 Task: Find connections with filter location Forest Lake with filter topic #retailwith filter profile language German with filter current company Hindalco Industries Limited with filter school Assam (Central) University  with filter industry Public Health with filter service category DJing with filter keywords title Electrician
Action: Mouse moved to (470, 154)
Screenshot: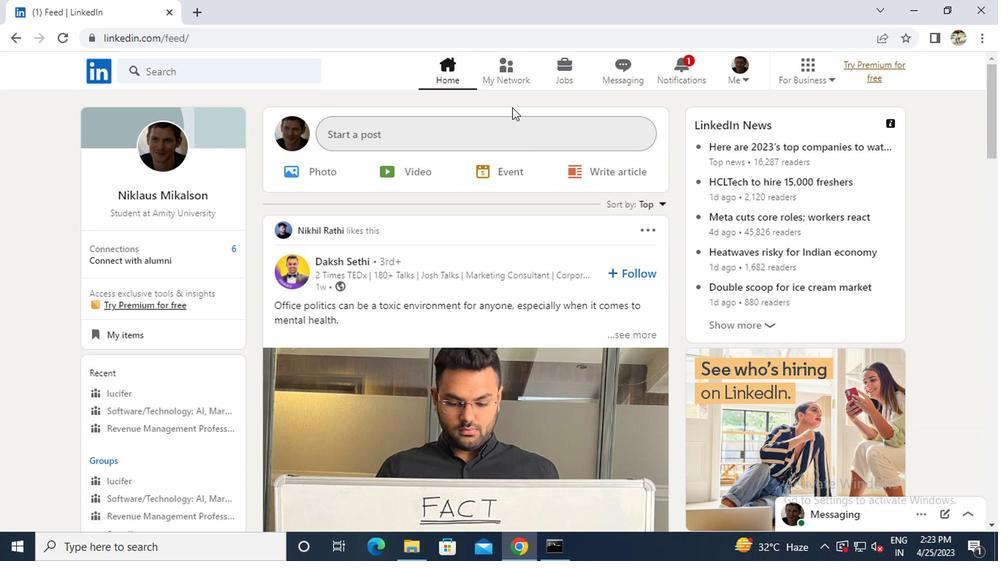
Action: Mouse pressed left at (470, 154)
Screenshot: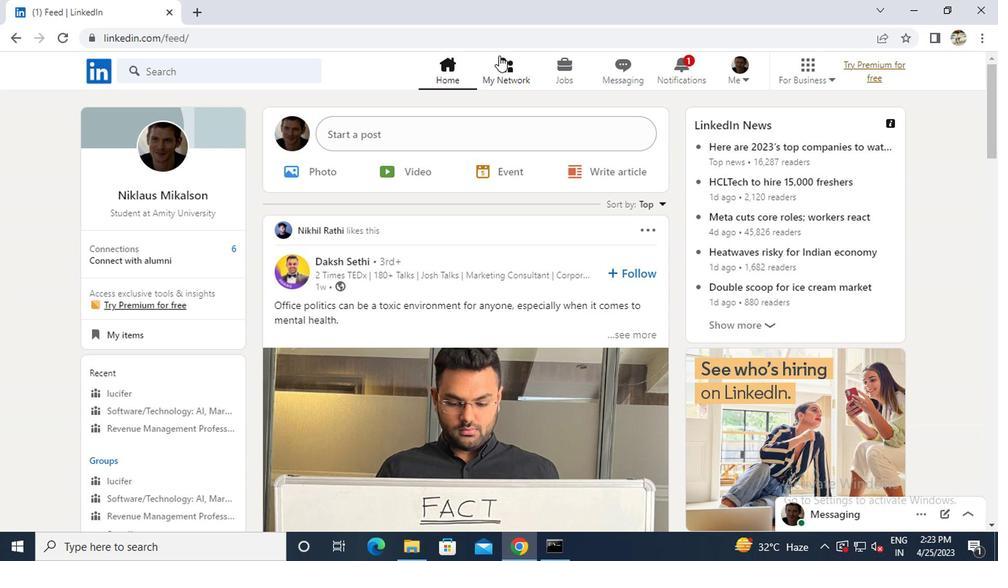 
Action: Mouse moved to (259, 222)
Screenshot: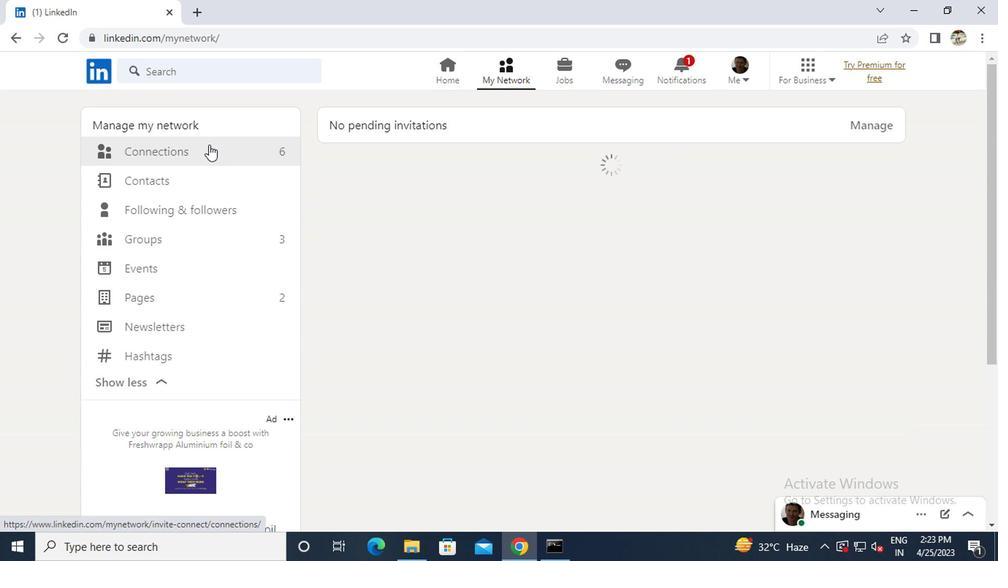 
Action: Mouse pressed left at (259, 222)
Screenshot: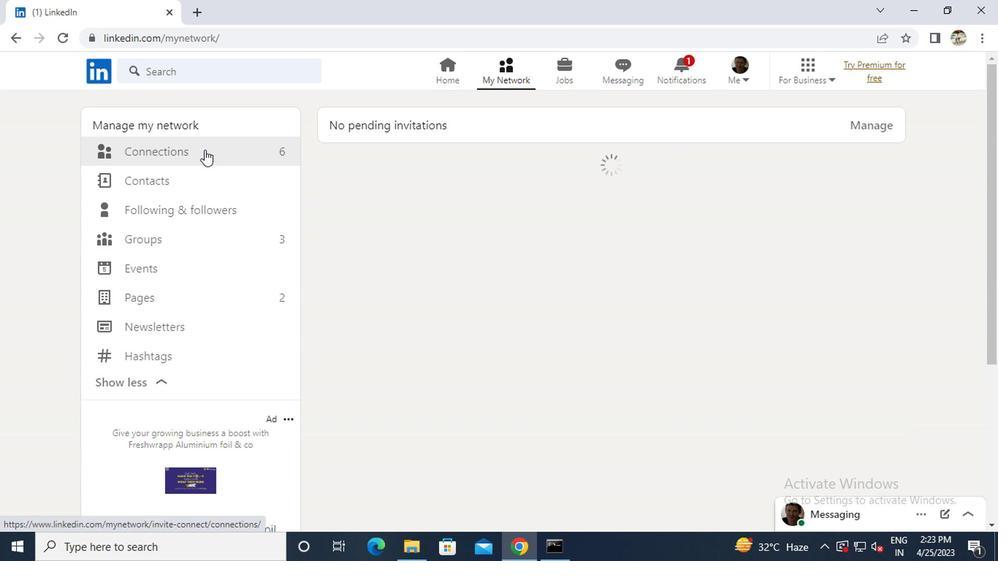 
Action: Mouse moved to (536, 226)
Screenshot: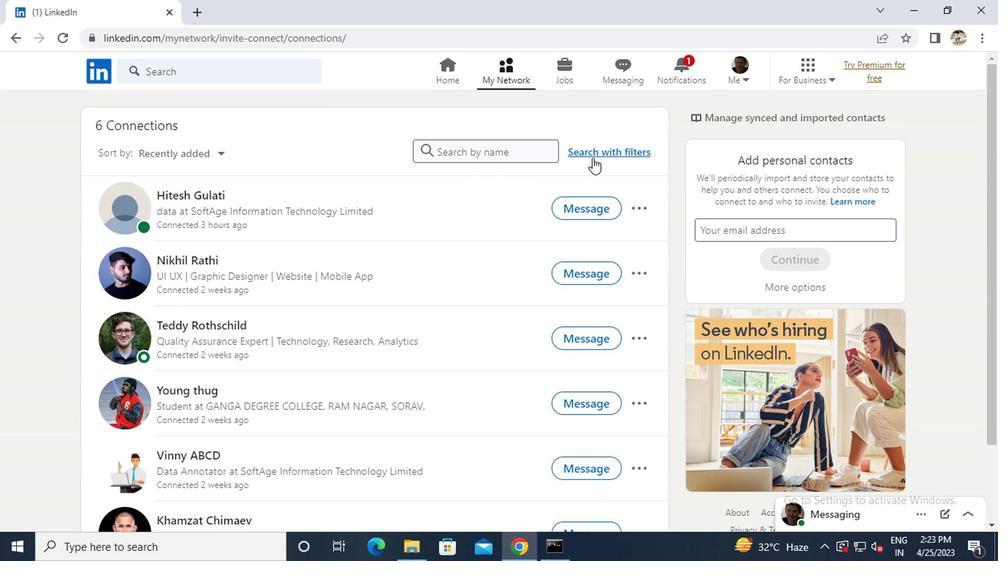 
Action: Mouse pressed left at (536, 226)
Screenshot: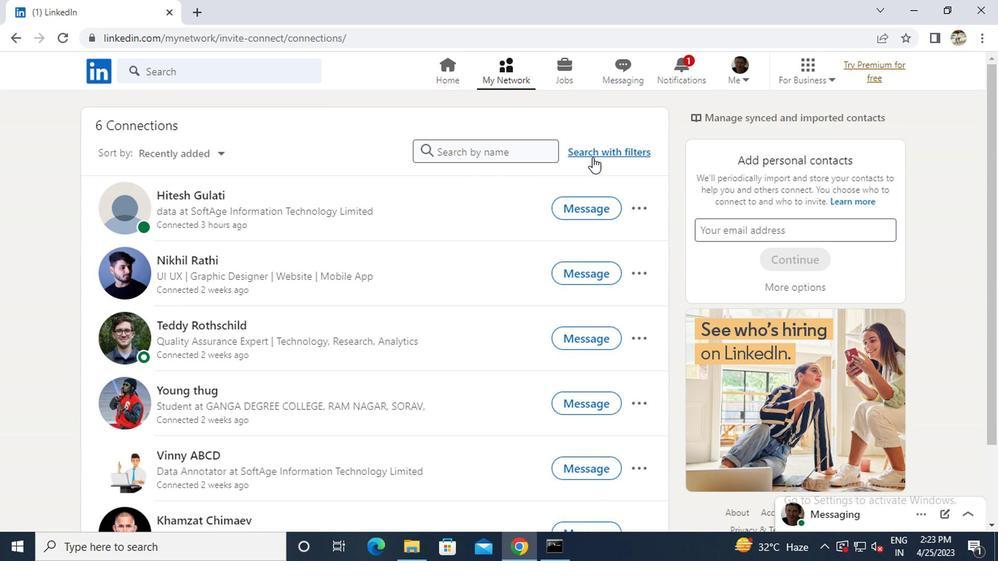 
Action: Mouse moved to (465, 197)
Screenshot: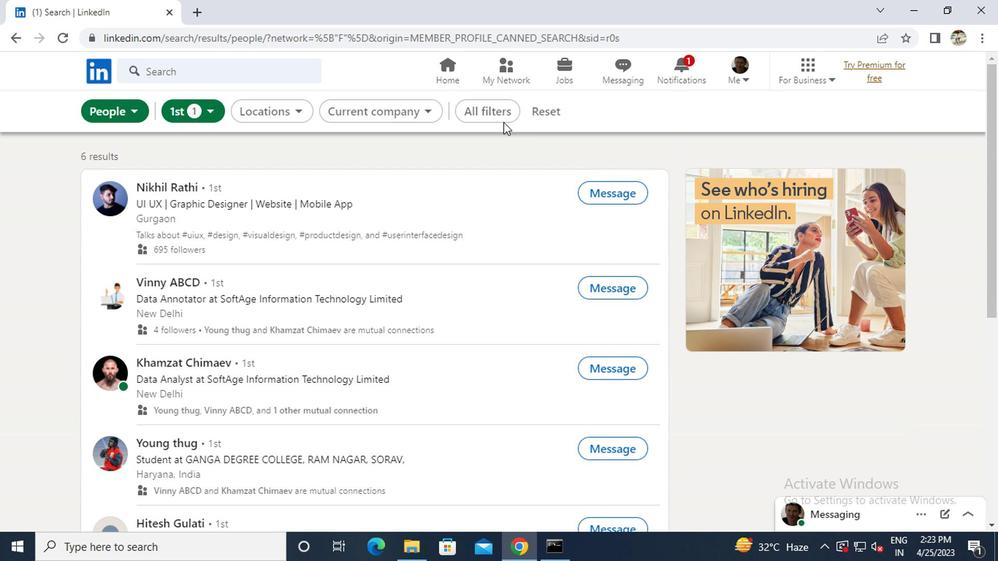 
Action: Mouse pressed left at (465, 197)
Screenshot: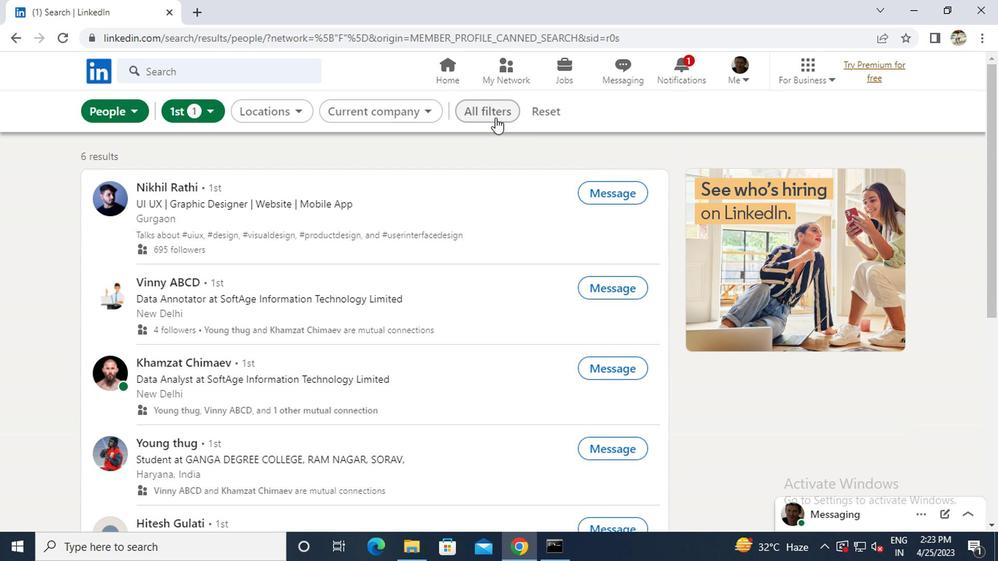 
Action: Mouse moved to (720, 354)
Screenshot: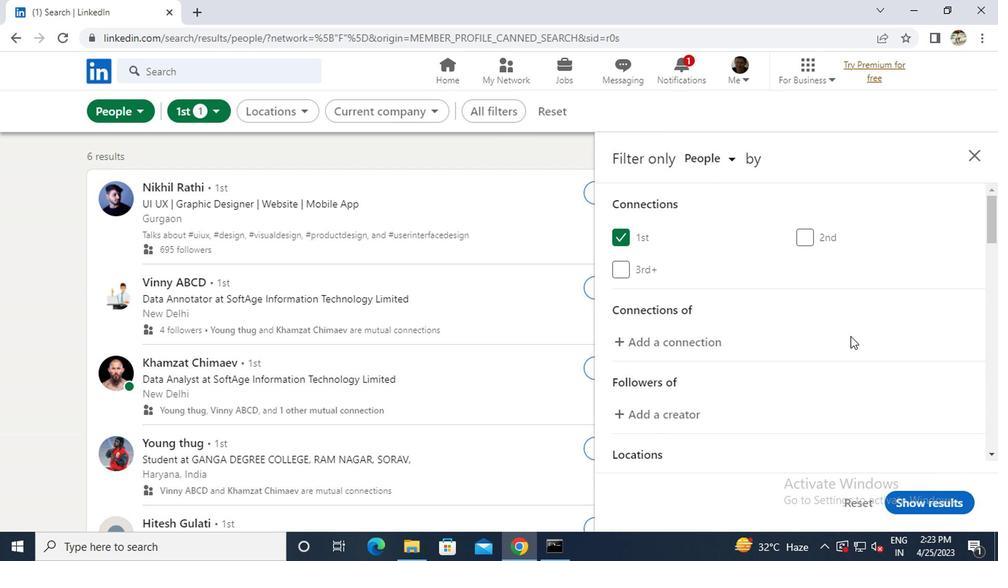 
Action: Mouse scrolled (720, 353) with delta (0, 0)
Screenshot: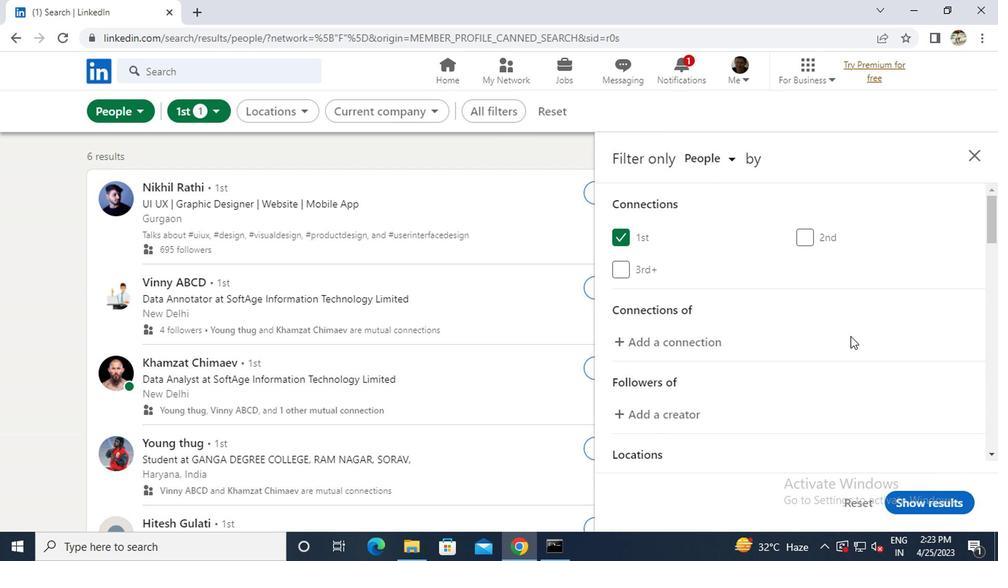 
Action: Mouse moved to (718, 353)
Screenshot: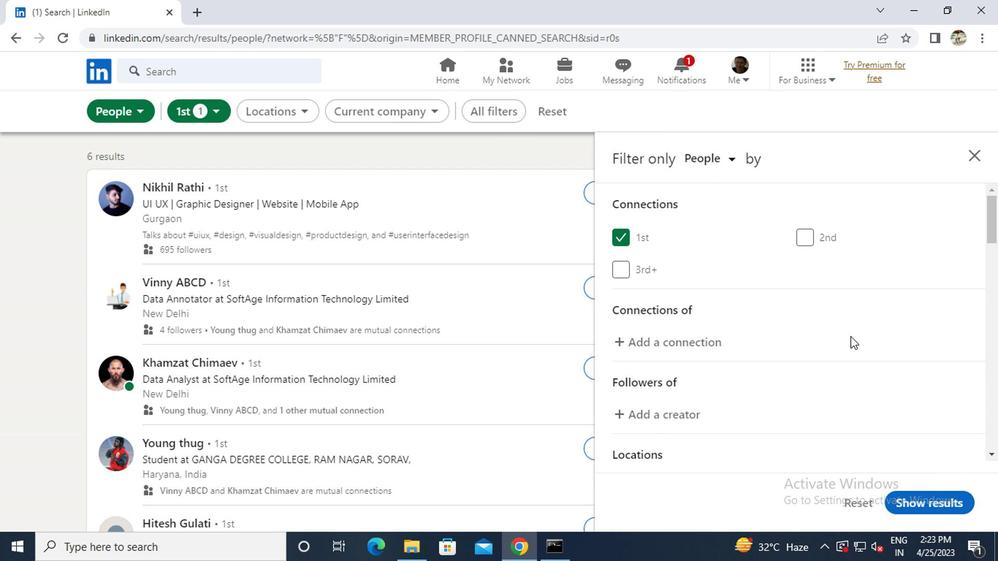 
Action: Mouse scrolled (718, 353) with delta (0, 0)
Screenshot: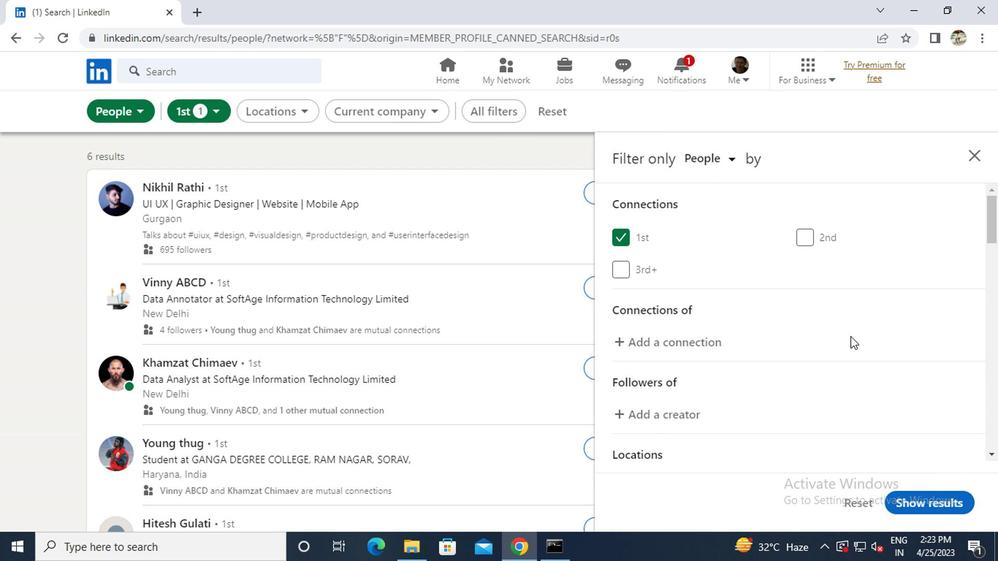 
Action: Mouse moved to (714, 348)
Screenshot: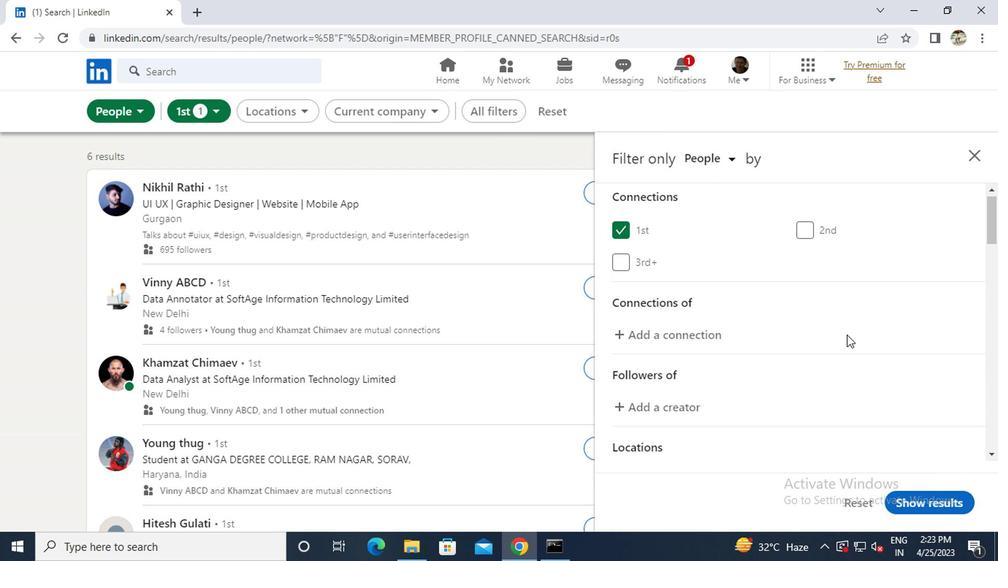 
Action: Mouse scrolled (714, 348) with delta (0, 0)
Screenshot: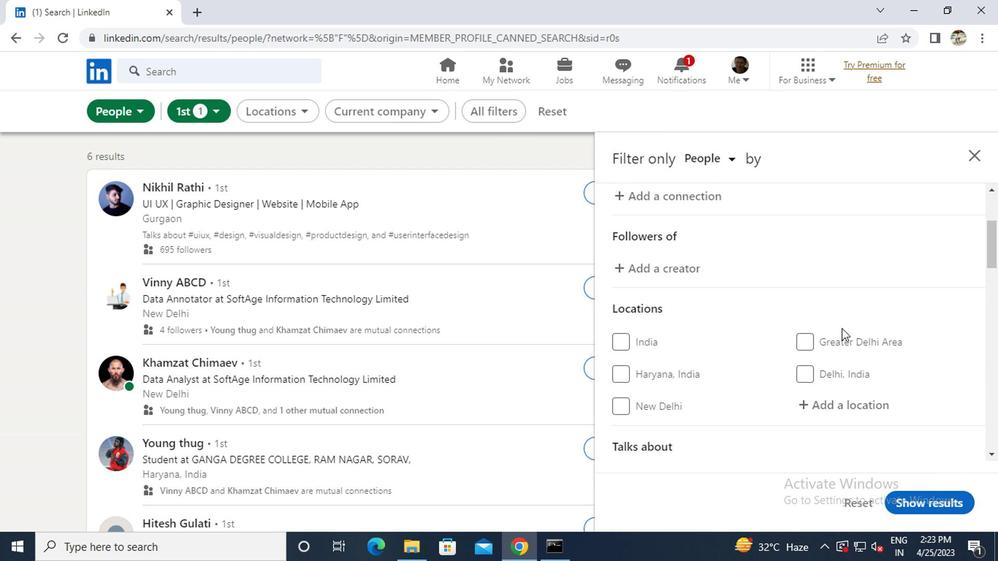 
Action: Mouse moved to (710, 350)
Screenshot: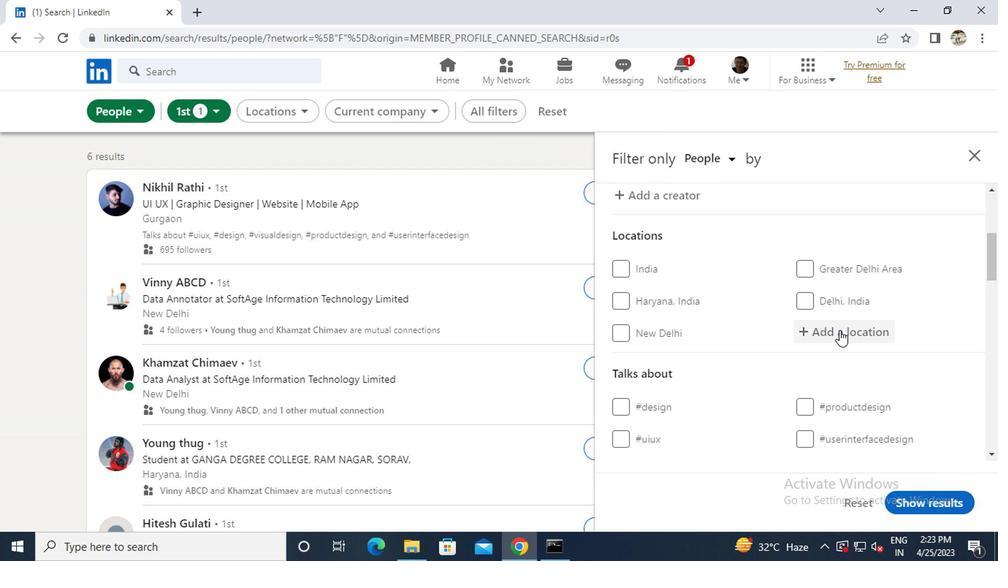 
Action: Mouse pressed left at (710, 350)
Screenshot: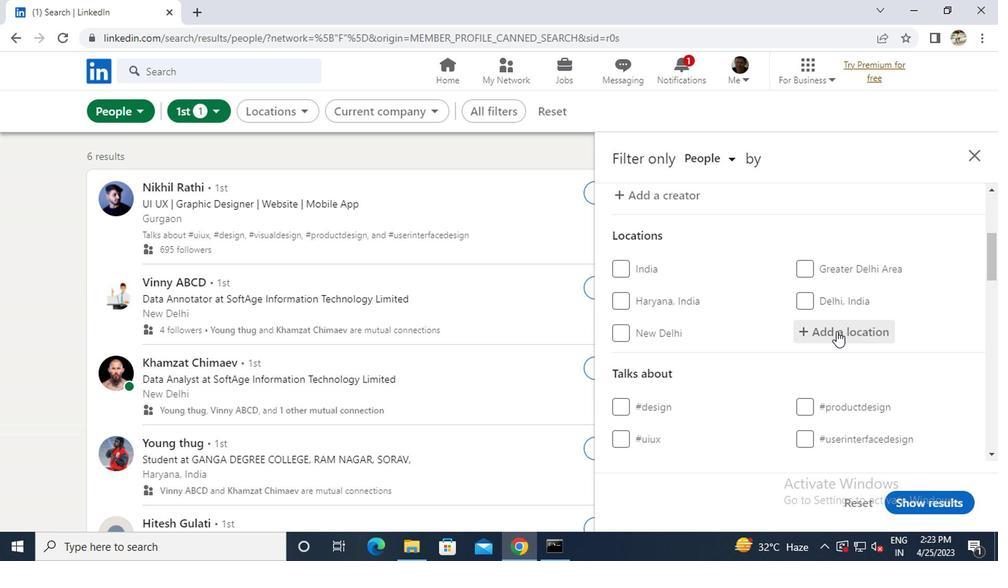 
Action: Key pressed <Key.caps_lock>f<Key.caps_lock>orest<Key.space><Key.caps_lock>l<Key.caps_lock>ake<Key.enter>
Screenshot: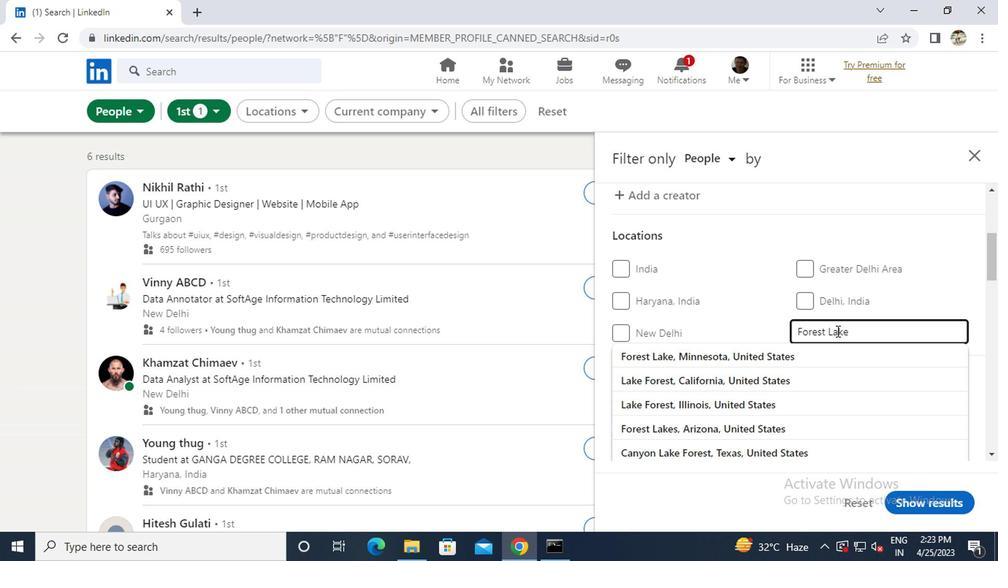 
Action: Mouse scrolled (710, 350) with delta (0, 0)
Screenshot: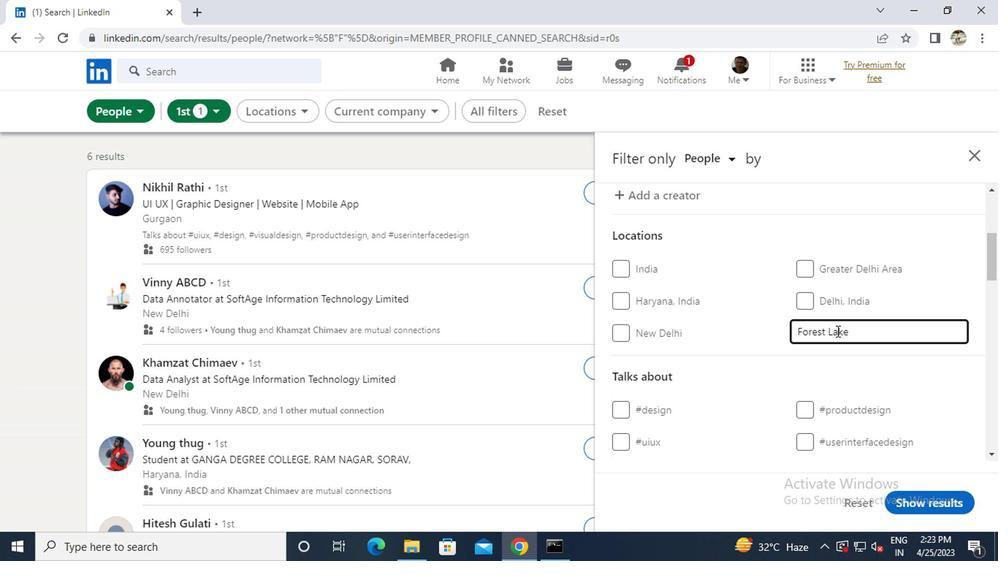 
Action: Mouse scrolled (710, 350) with delta (0, 0)
Screenshot: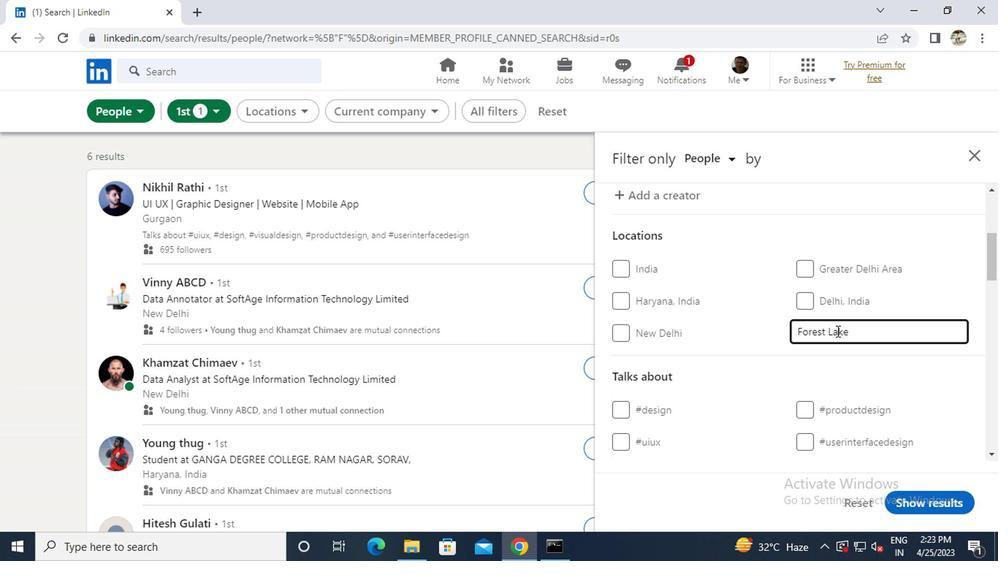 
Action: Mouse pressed left at (710, 350)
Screenshot: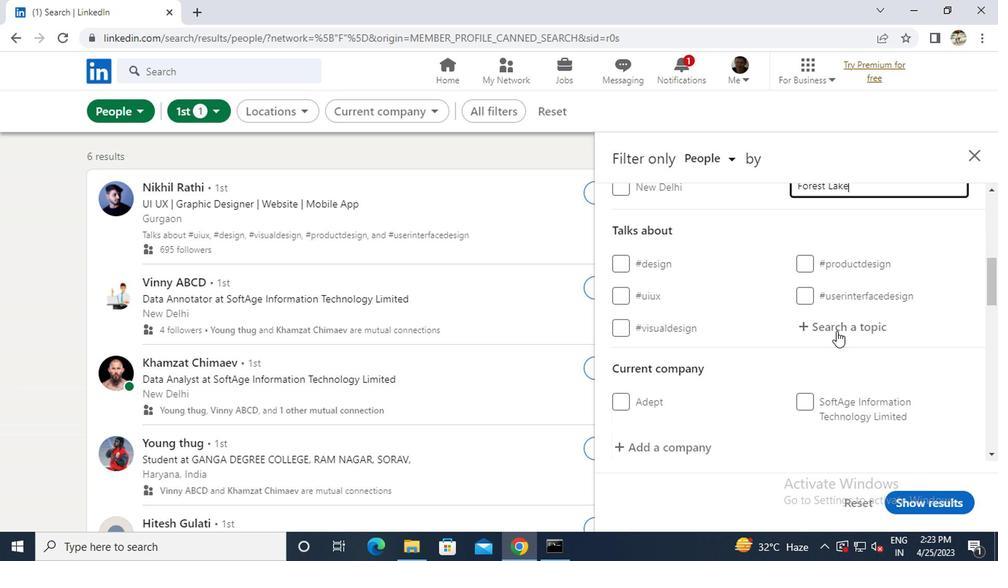 
Action: Key pressed <Key.shift>#RETAIL<Key.enter>
Screenshot: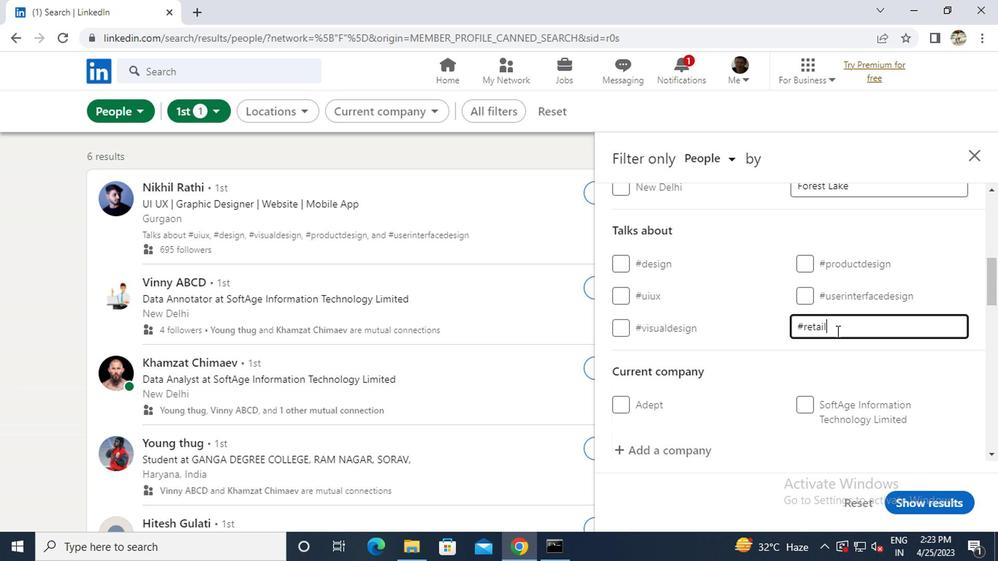 
Action: Mouse scrolled (710, 350) with delta (0, 0)
Screenshot: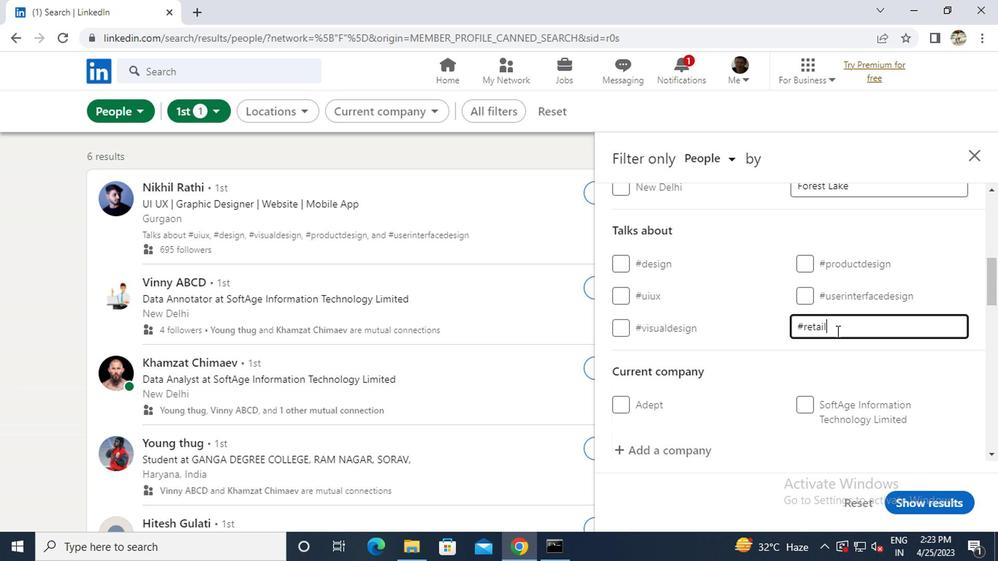 
Action: Mouse scrolled (710, 350) with delta (0, 0)
Screenshot: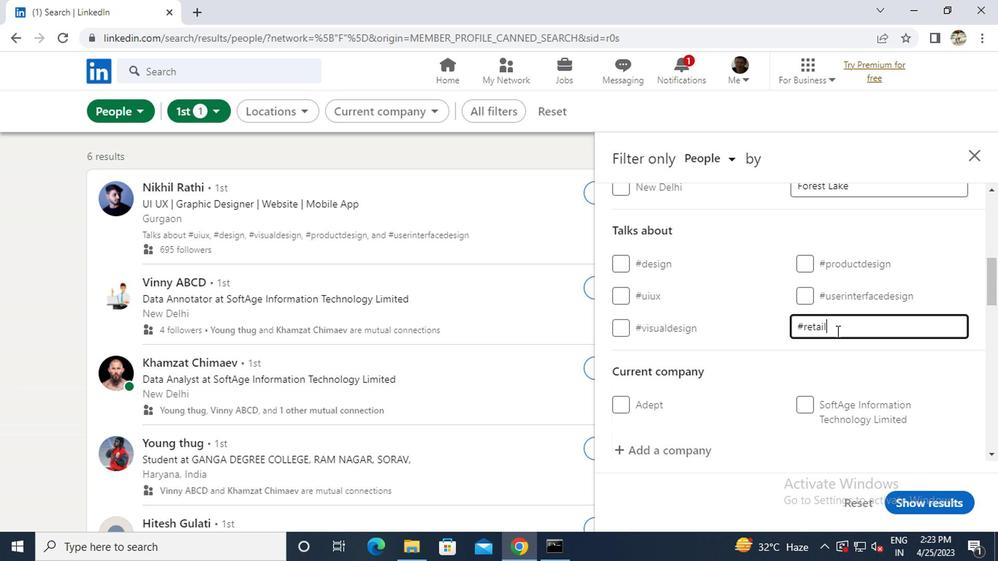 
Action: Mouse moved to (641, 350)
Screenshot: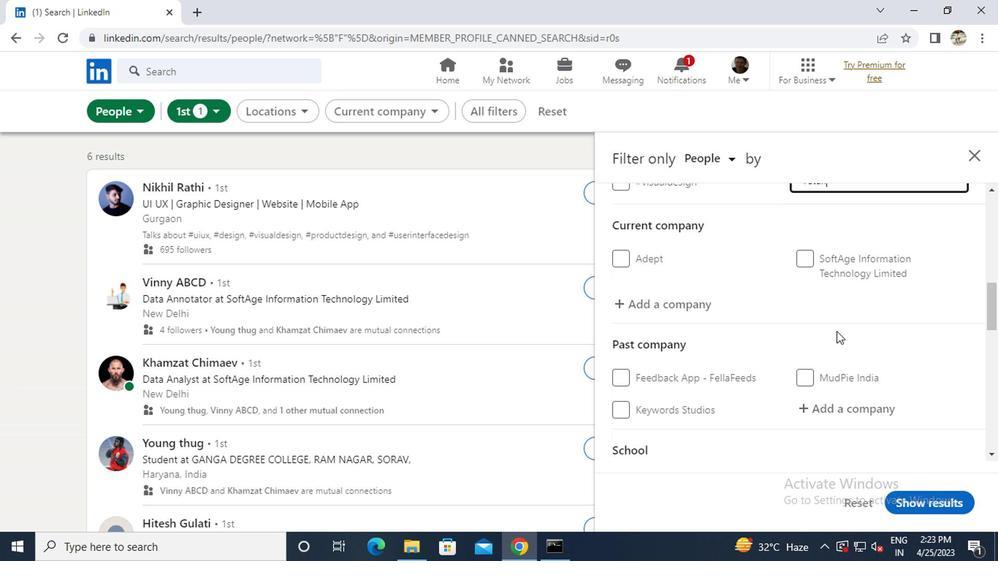 
Action: Mouse scrolled (641, 350) with delta (0, 0)
Screenshot: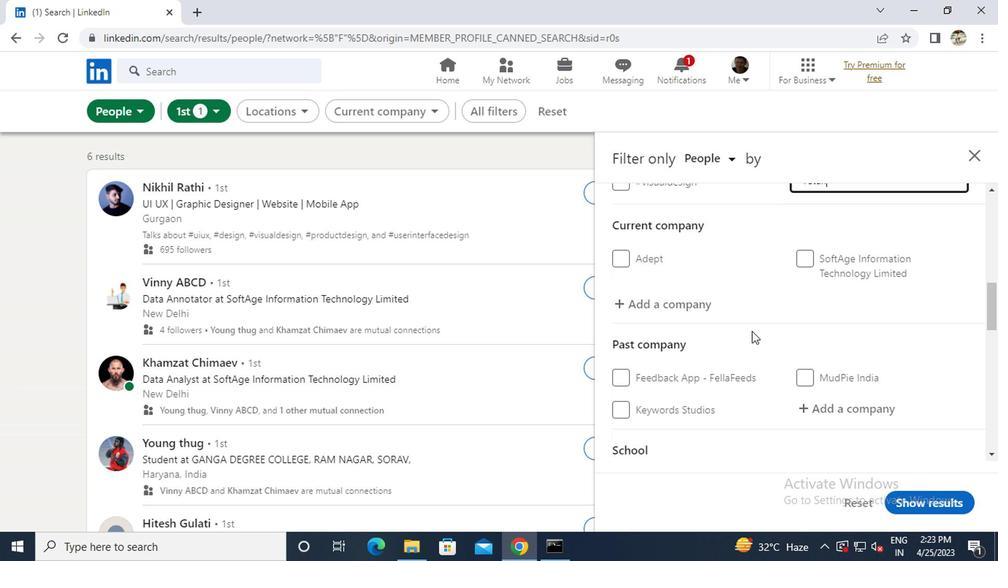 
Action: Mouse scrolled (641, 350) with delta (0, 0)
Screenshot: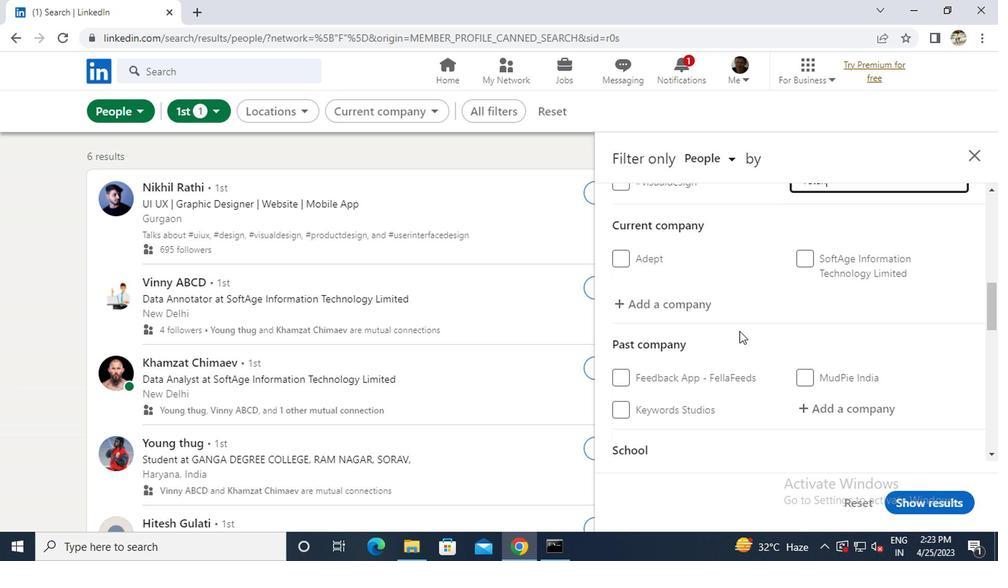 
Action: Mouse scrolled (641, 350) with delta (0, 0)
Screenshot: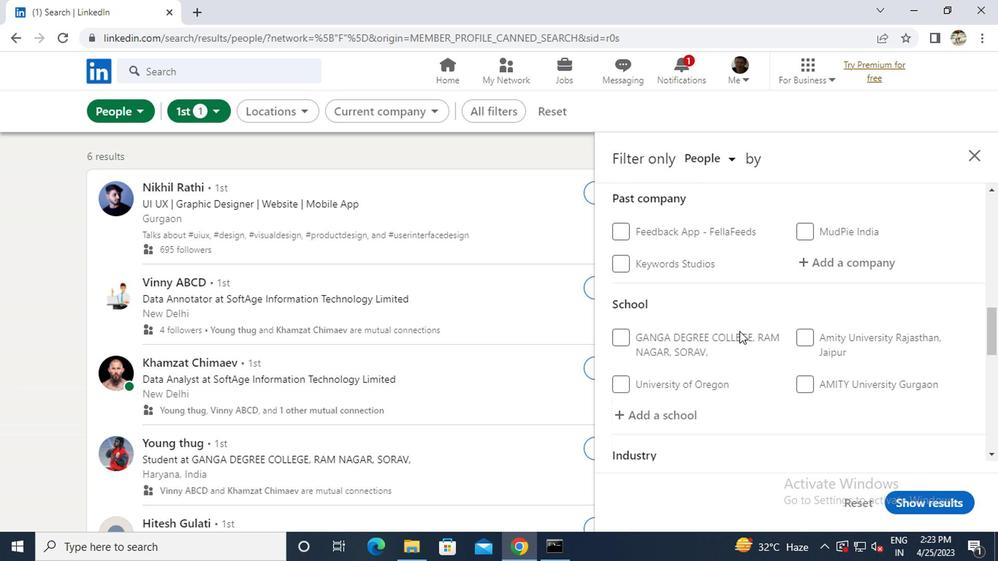 
Action: Mouse scrolled (641, 350) with delta (0, 0)
Screenshot: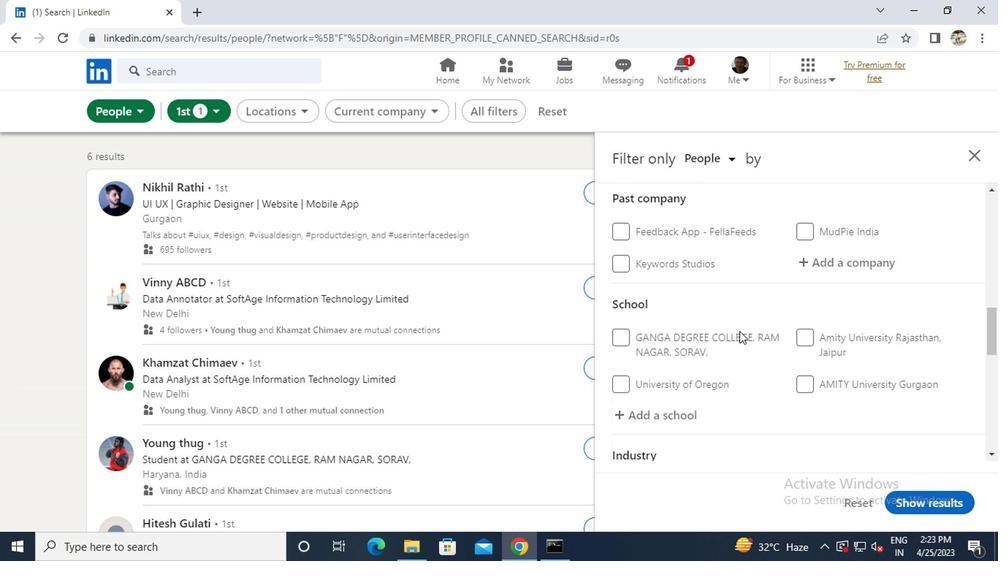 
Action: Mouse scrolled (641, 350) with delta (0, 0)
Screenshot: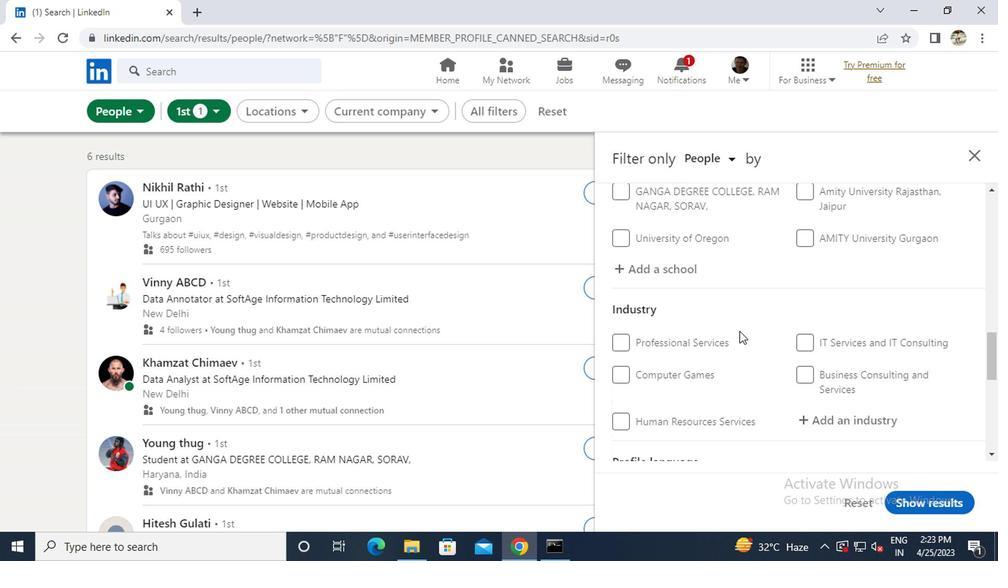 
Action: Mouse scrolled (641, 350) with delta (0, 0)
Screenshot: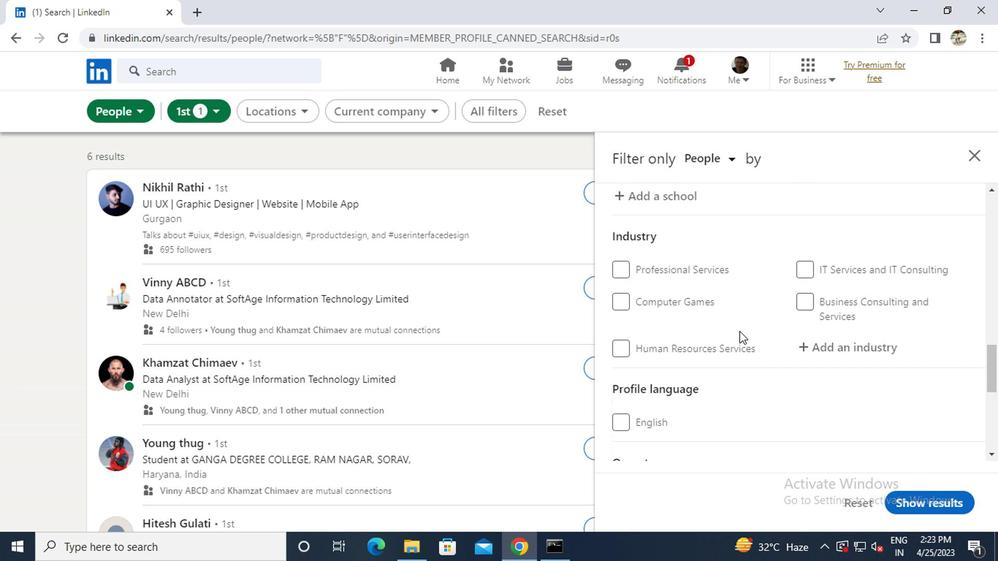 
Action: Mouse scrolled (641, 351) with delta (0, 0)
Screenshot: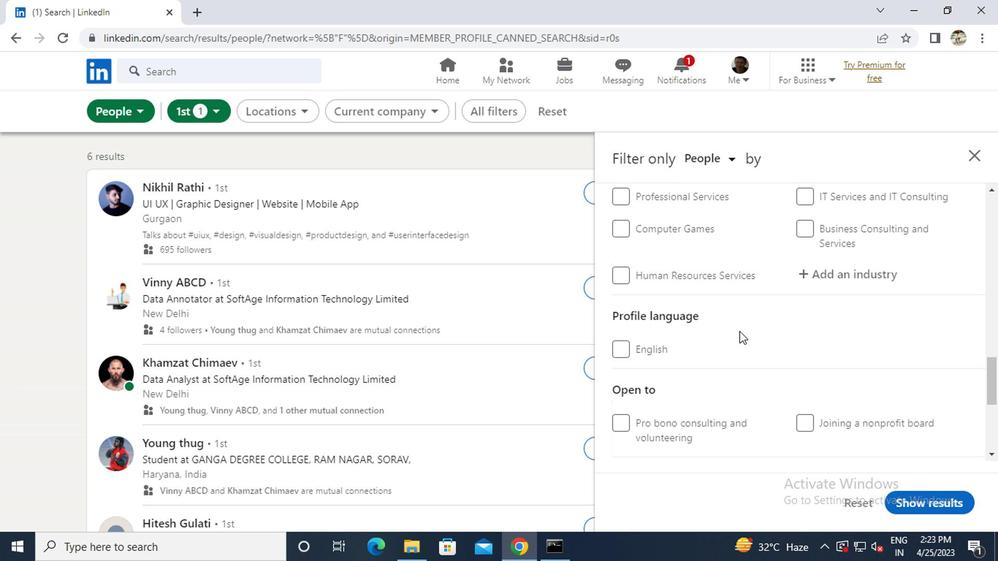 
Action: Mouse scrolled (641, 351) with delta (0, 0)
Screenshot: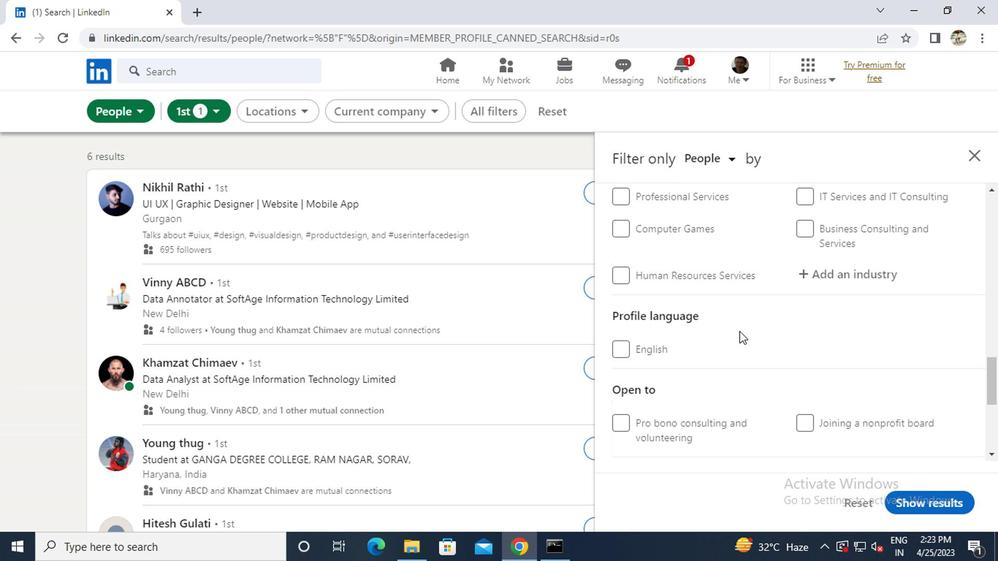 
Action: Mouse scrolled (641, 351) with delta (0, 0)
Screenshot: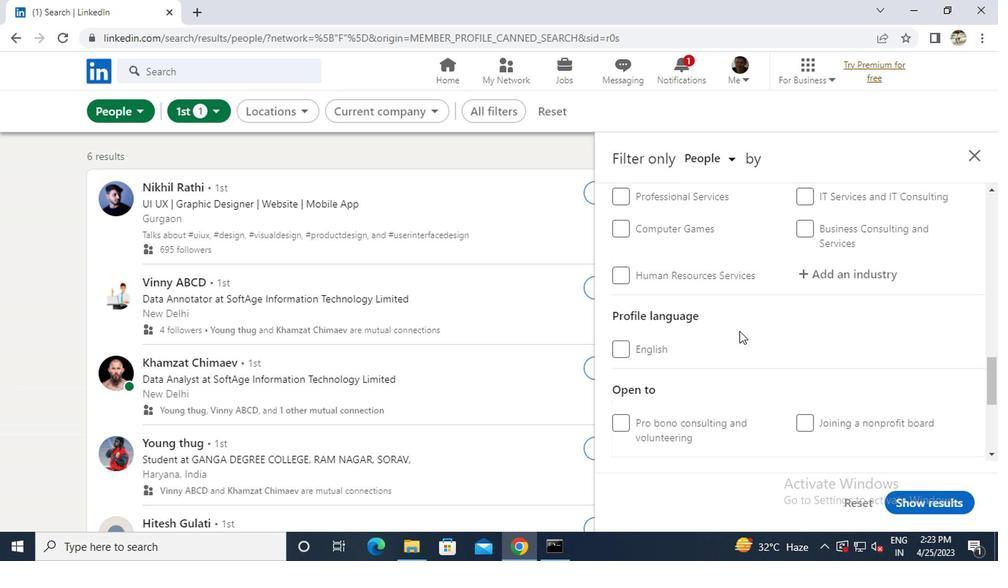 
Action: Mouse scrolled (641, 351) with delta (0, 0)
Screenshot: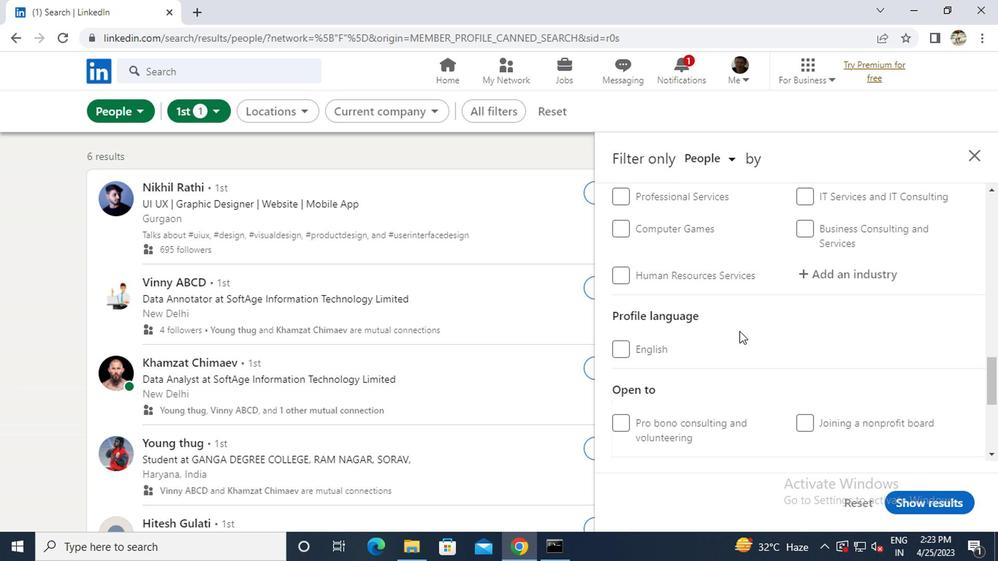 
Action: Mouse scrolled (641, 351) with delta (0, 0)
Screenshot: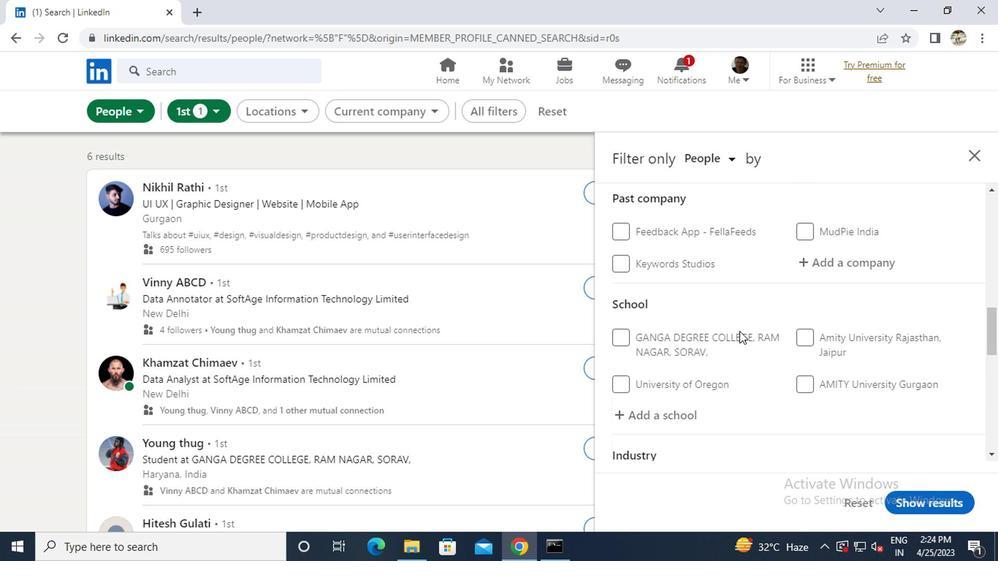 
Action: Mouse moved to (595, 284)
Screenshot: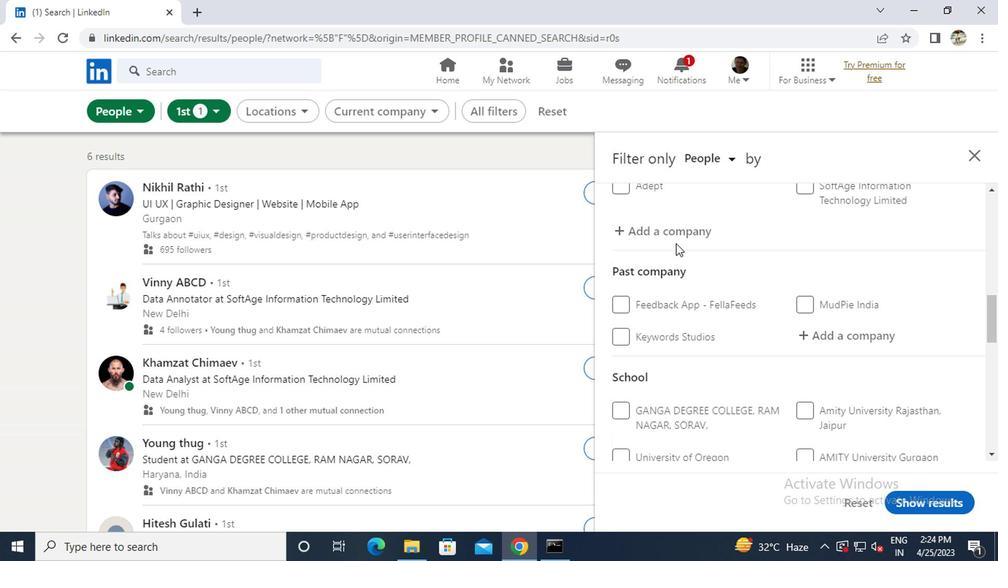 
Action: Mouse pressed left at (595, 284)
Screenshot: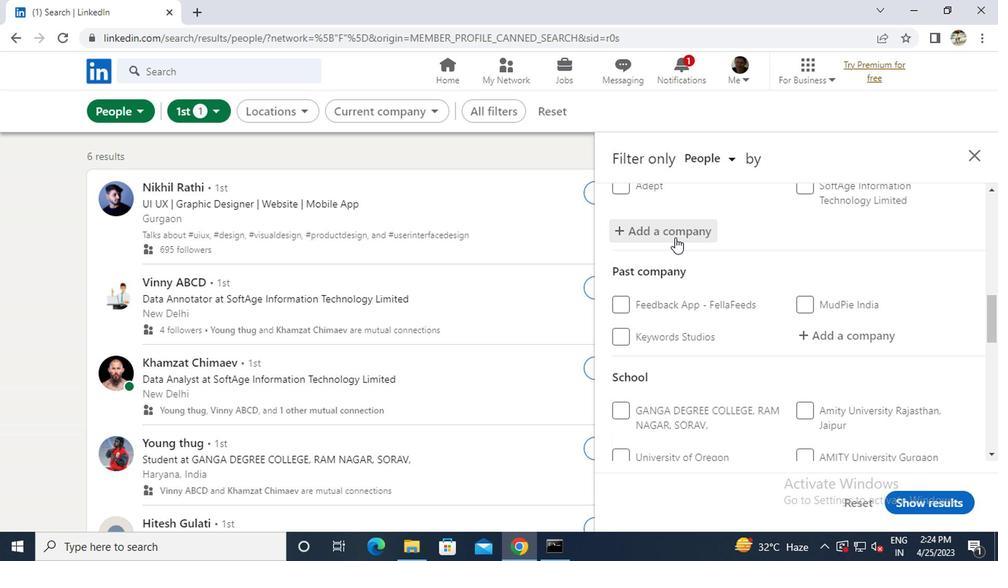 
Action: Key pressed <Key.caps_lock>H<Key.caps_lock>INDALCO<Key.space><Key.caps_lock>I<Key.caps_lock>NDUSTRIES<Key.space><Key.caps_lock>L<Key.caps_lock>IM<Key.backspace>MITED
Screenshot: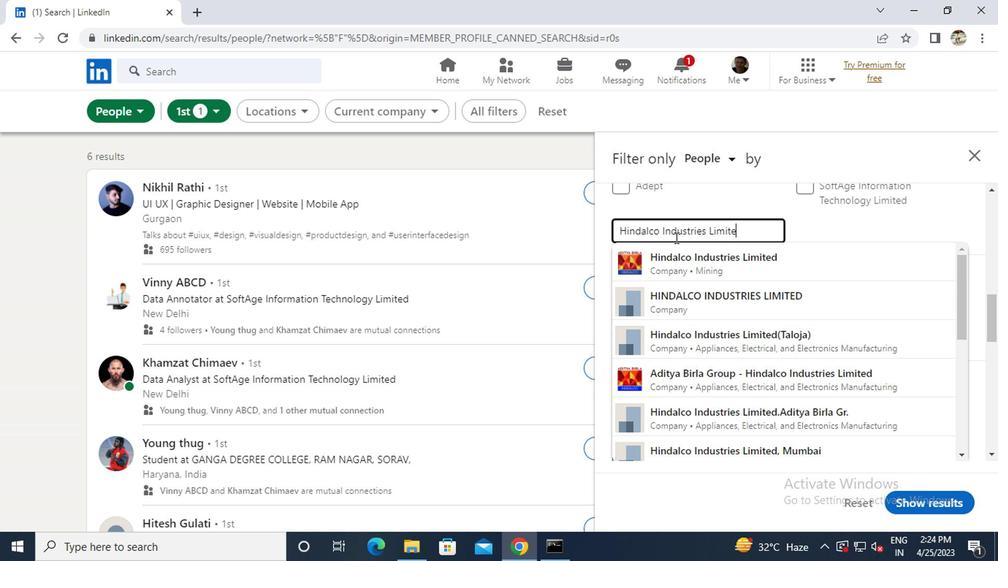 
Action: Mouse moved to (600, 306)
Screenshot: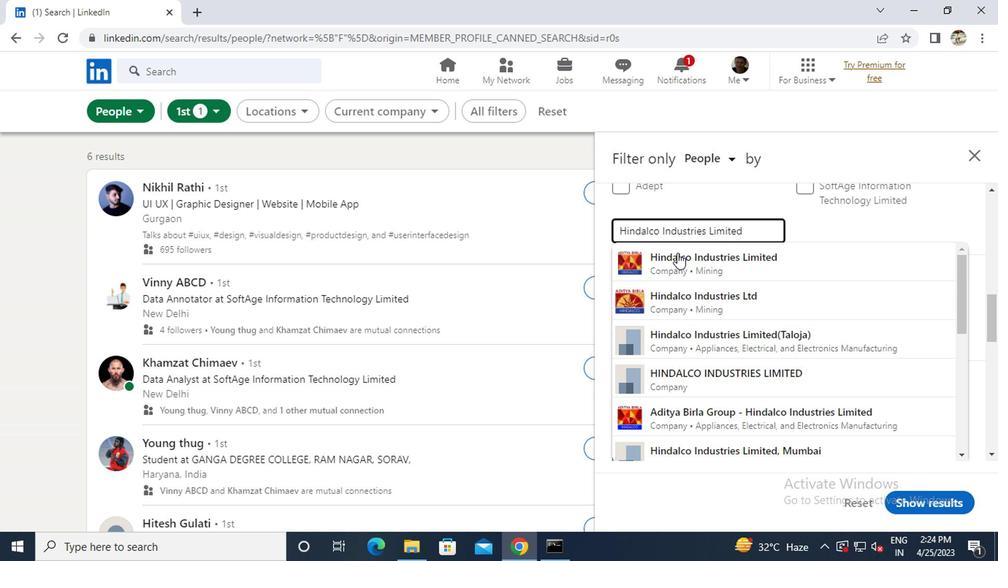 
Action: Mouse pressed left at (600, 306)
Screenshot: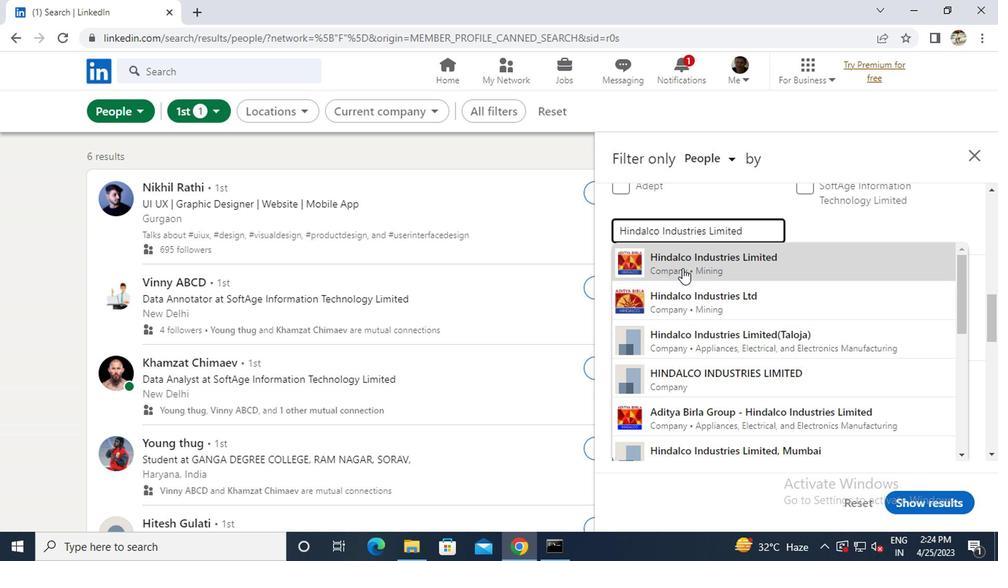 
Action: Mouse scrolled (600, 305) with delta (0, 0)
Screenshot: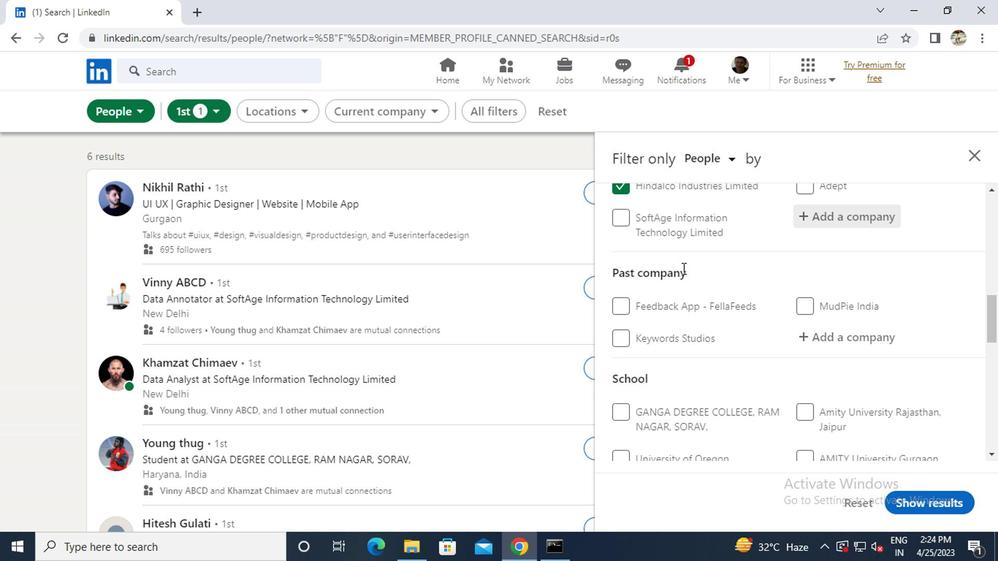 
Action: Mouse scrolled (600, 305) with delta (0, 0)
Screenshot: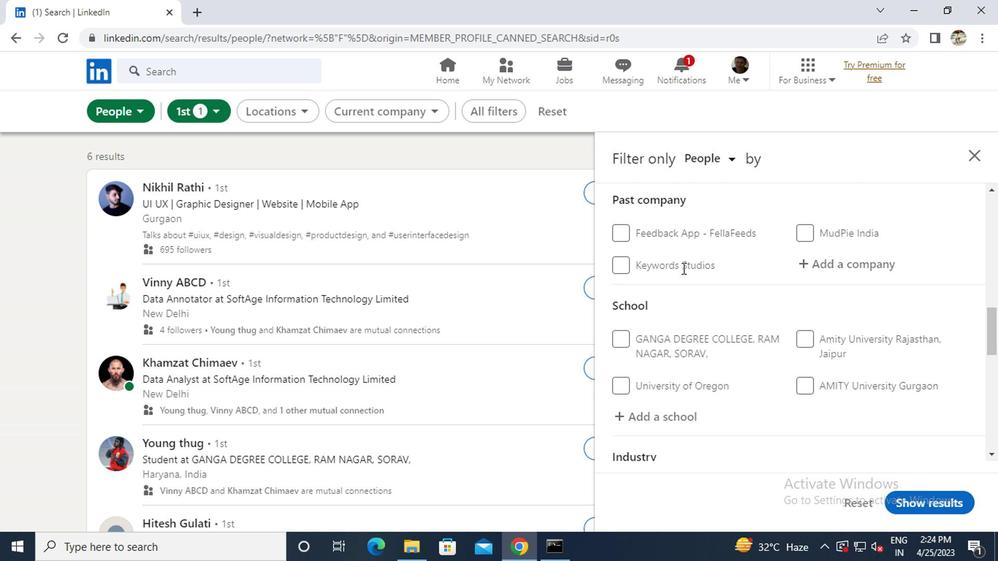 
Action: Mouse moved to (585, 358)
Screenshot: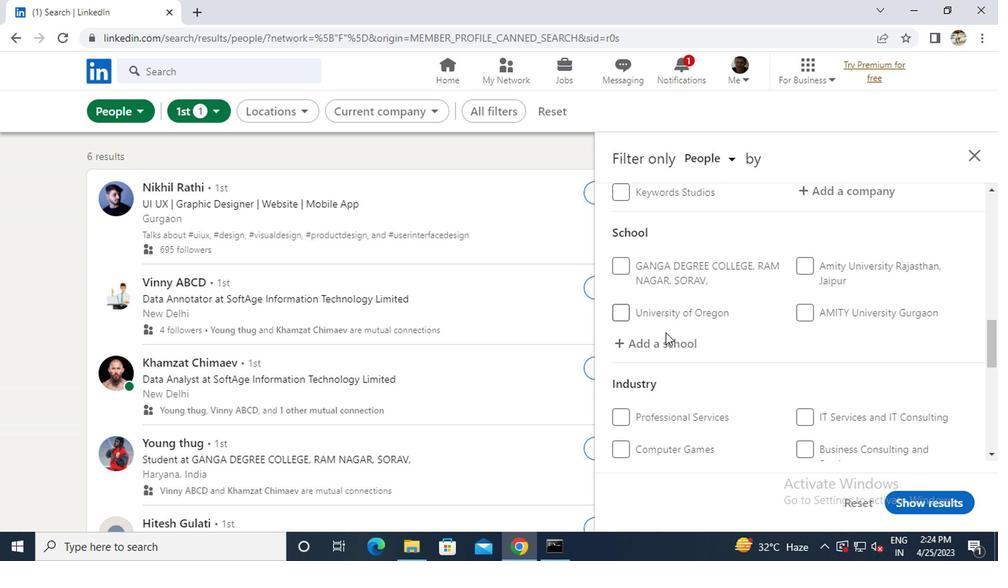 
Action: Mouse pressed left at (585, 358)
Screenshot: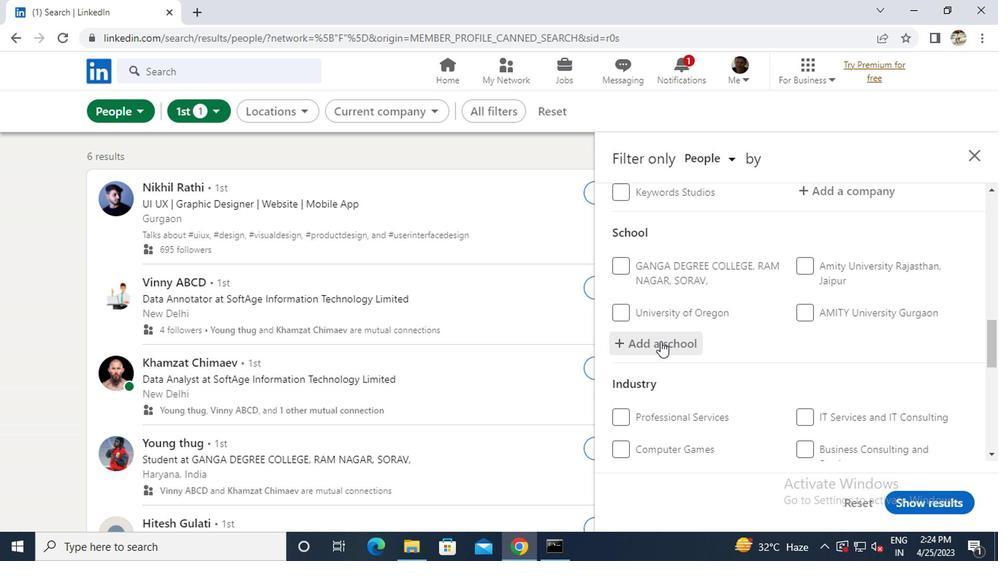 
Action: Key pressed <Key.caps_lock>A<Key.caps_lock>SSAM<Key.space><Key.caps_lock><Key.shift>(C<Key.caps_lock>ENTRAL<Key.shift>)<Key.space><Key.caps_lock>U<Key.caps_lock>NIVERSITY
Screenshot: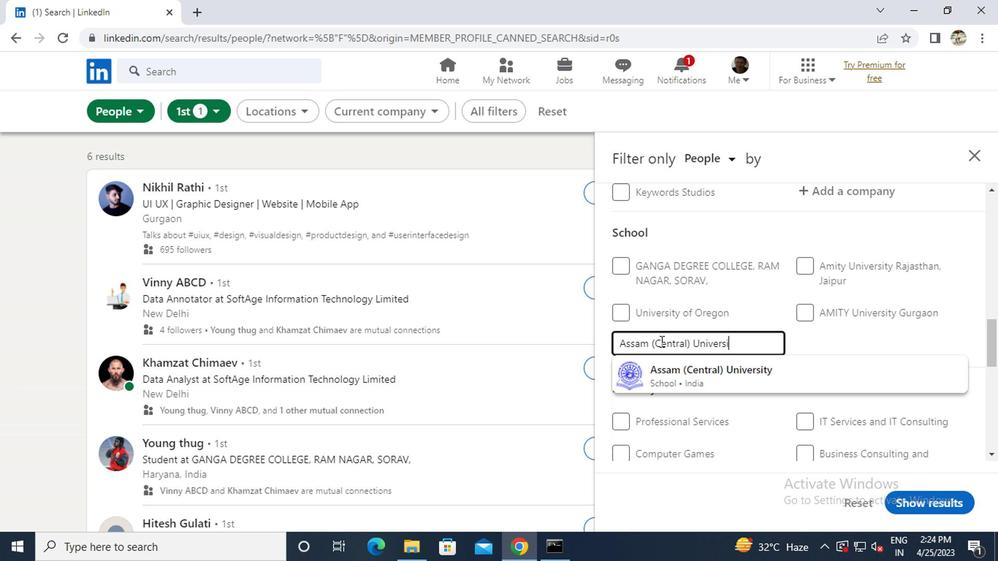 
Action: Mouse moved to (590, 374)
Screenshot: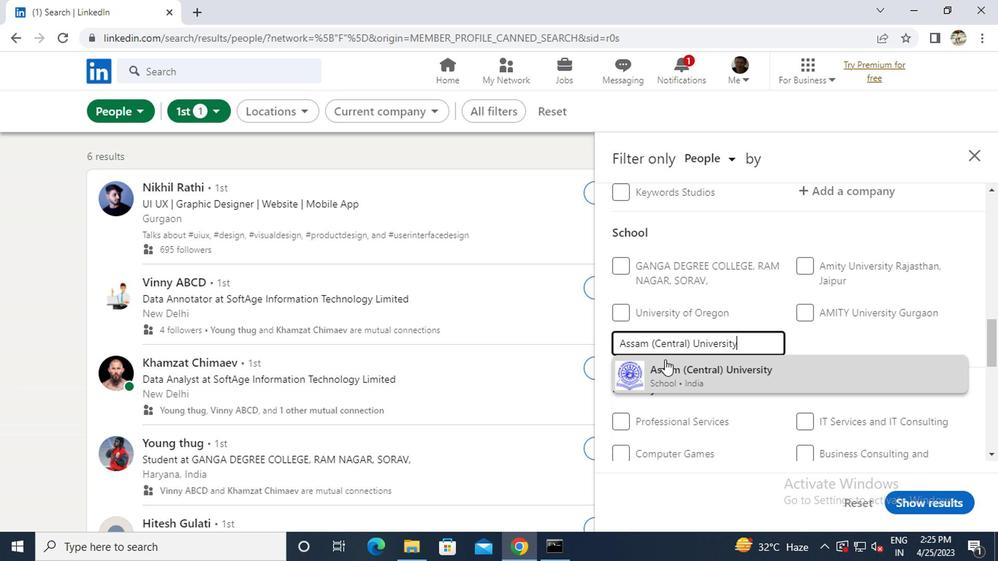 
Action: Mouse pressed left at (590, 374)
Screenshot: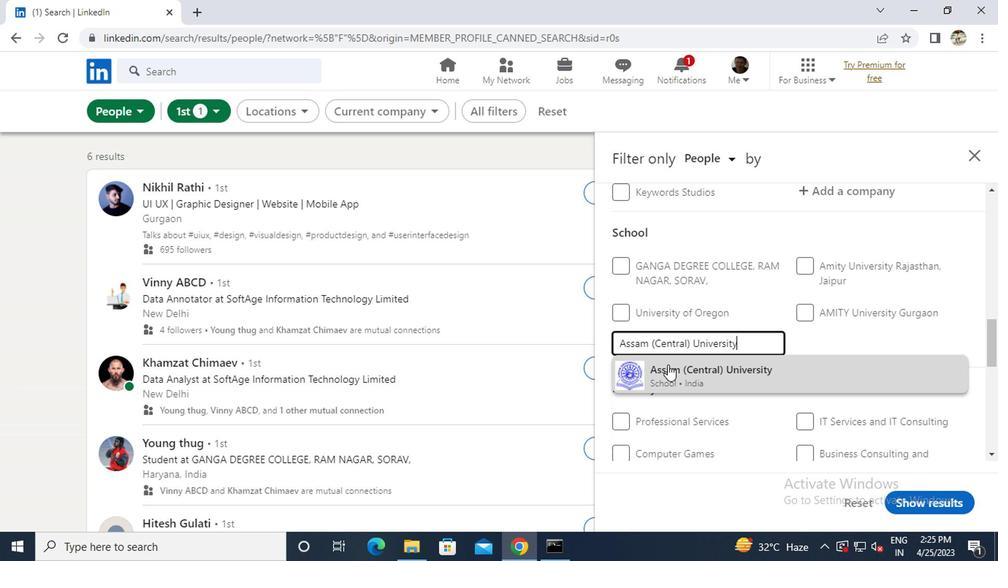 
Action: Mouse scrolled (590, 374) with delta (0, 0)
Screenshot: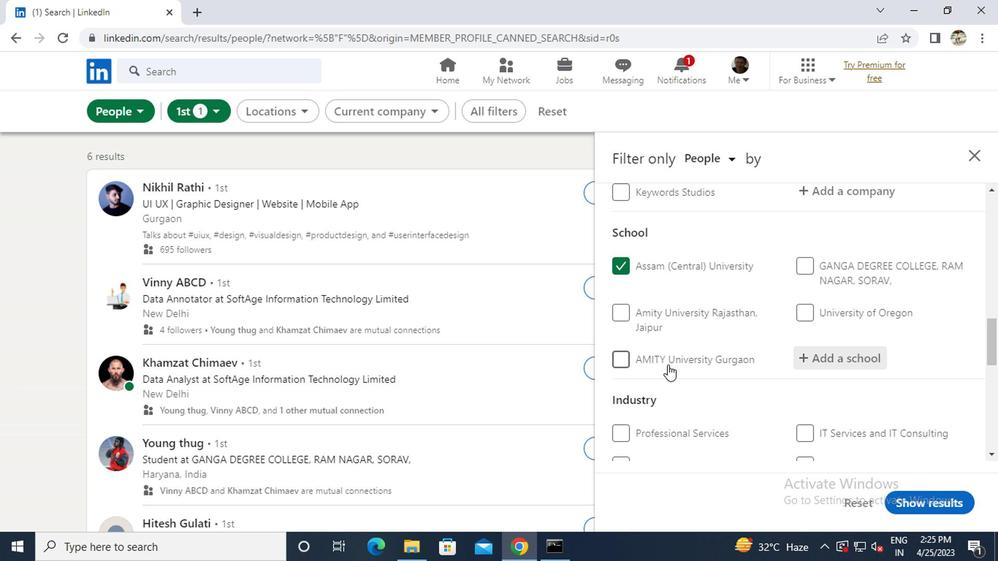 
Action: Mouse scrolled (590, 374) with delta (0, 0)
Screenshot: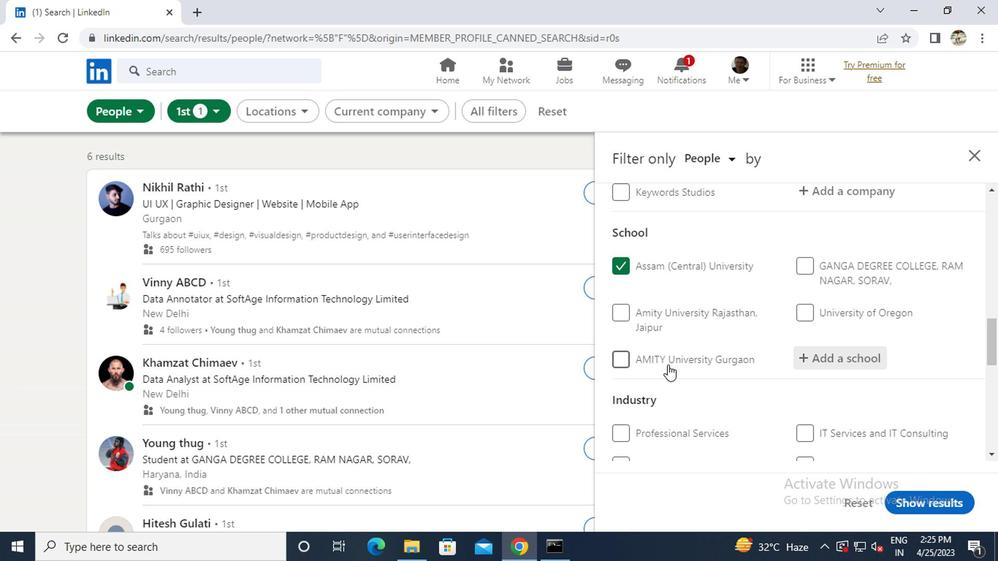 
Action: Mouse moved to (704, 378)
Screenshot: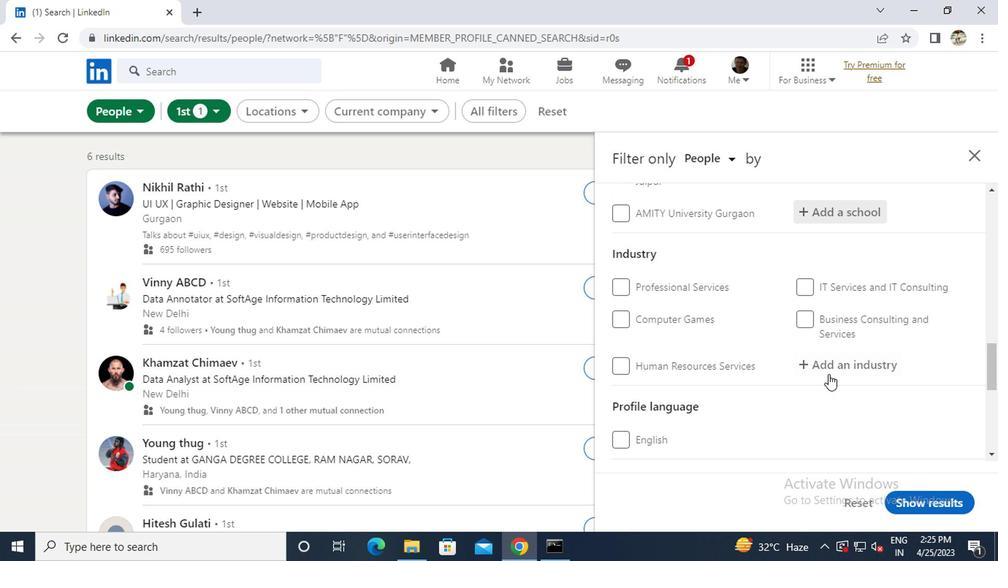 
Action: Mouse pressed left at (704, 378)
Screenshot: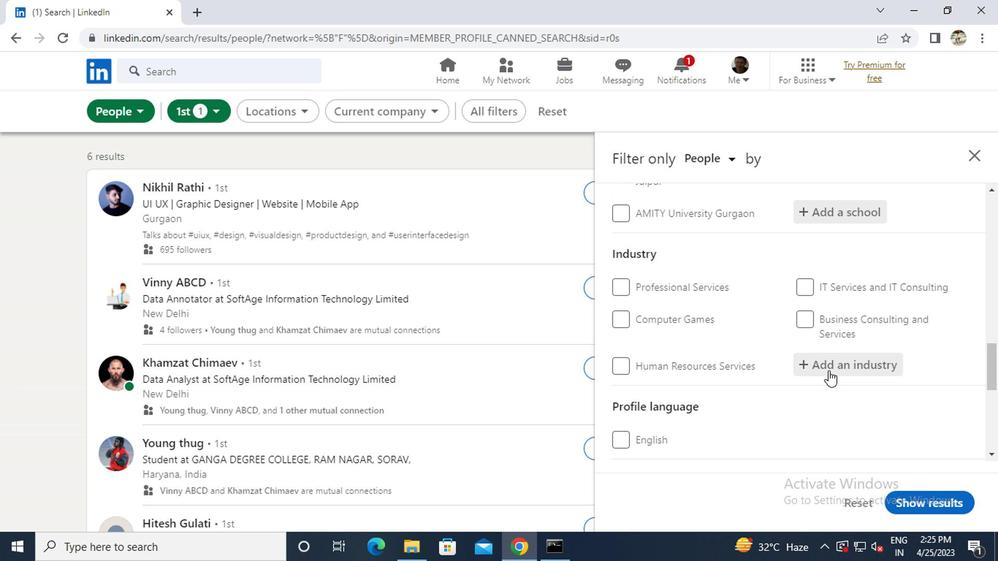 
Action: Key pressed <Key.caps_lock>P<Key.caps_lock>UBLIC<Key.space><Key.caps_lock>H<Key.caps_lock>EALTH
Screenshot: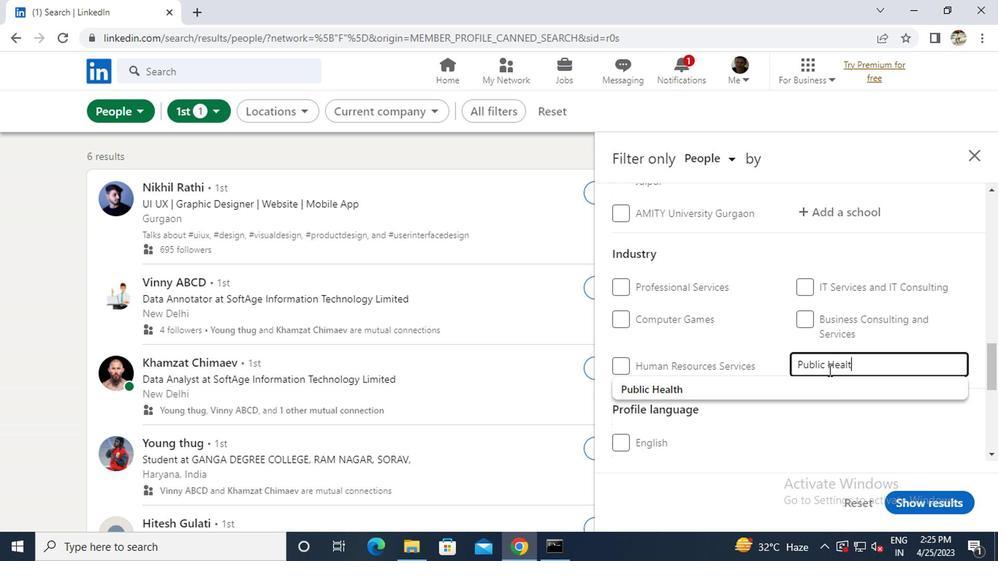 
Action: Mouse scrolled (704, 378) with delta (0, 0)
Screenshot: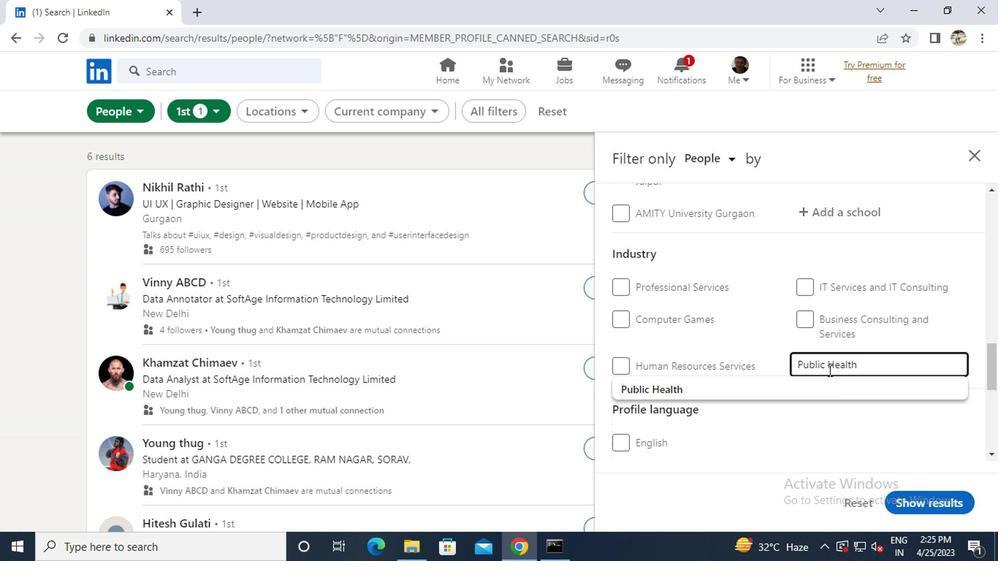 
Action: Mouse scrolled (704, 378) with delta (0, 0)
Screenshot: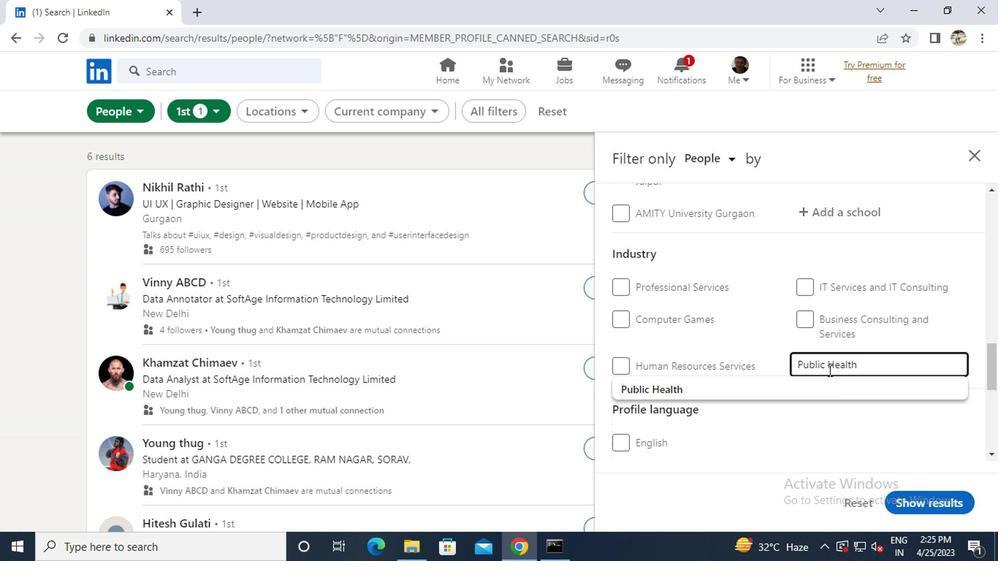 
Action: Mouse scrolled (704, 378) with delta (0, 0)
Screenshot: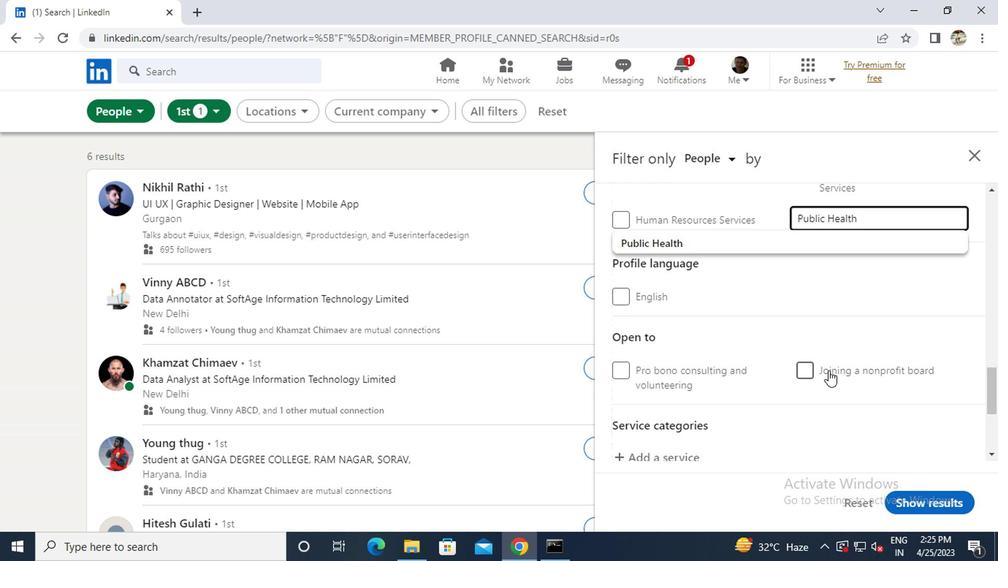 
Action: Mouse moved to (608, 392)
Screenshot: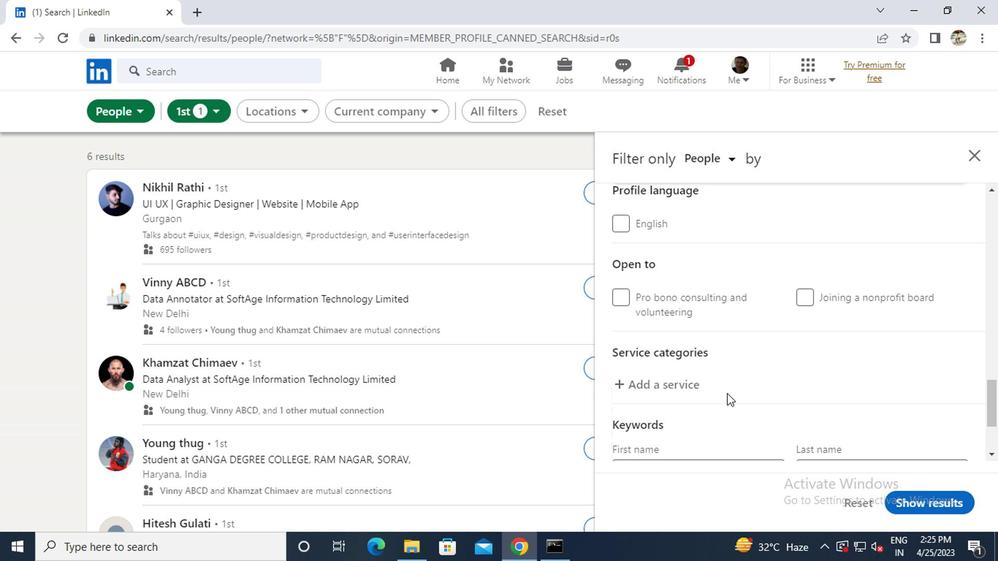 
Action: Mouse pressed left at (608, 392)
Screenshot: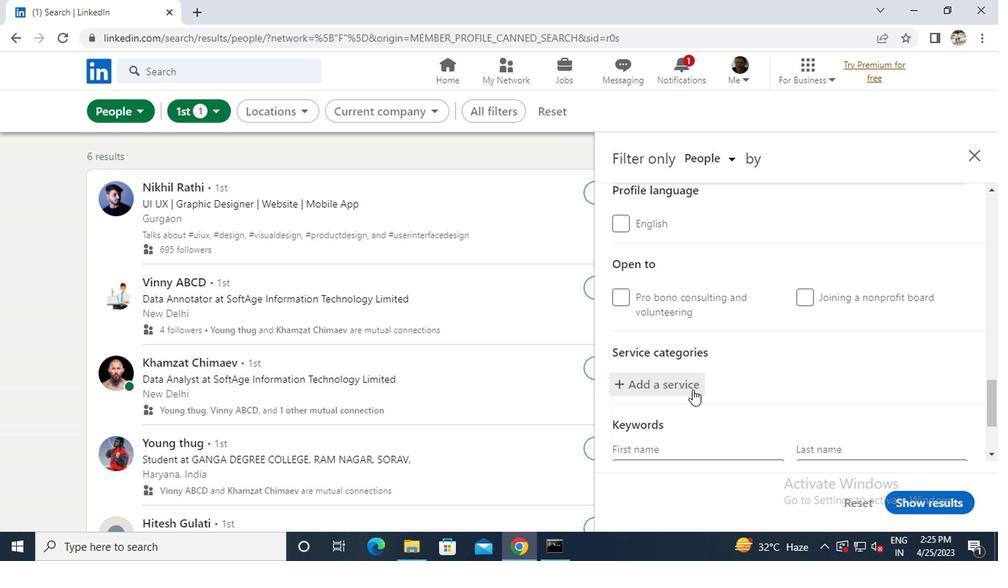 
Action: Key pressed <Key.caps_lock>D<Key.caps_lock>JING
Screenshot: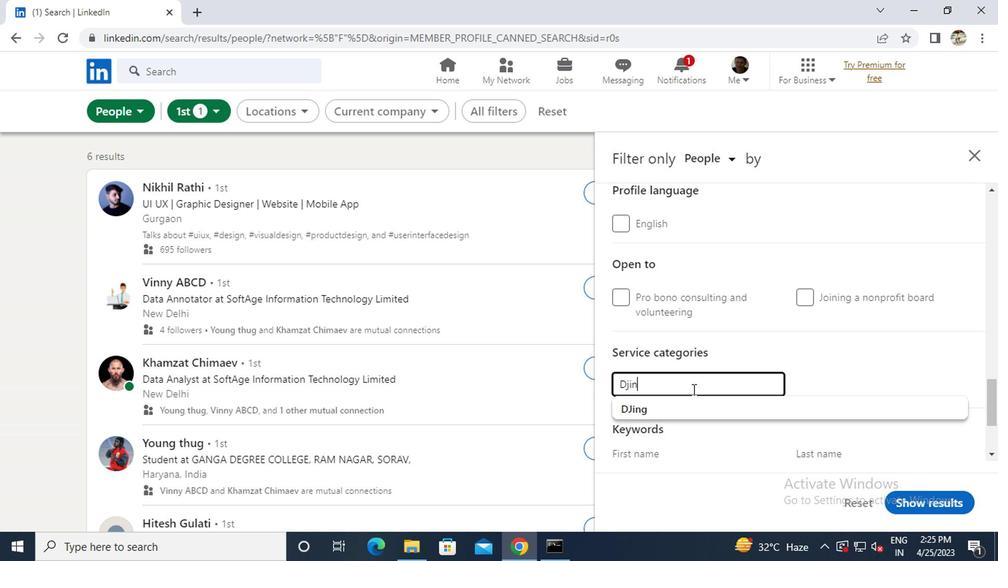 
Action: Mouse moved to (586, 400)
Screenshot: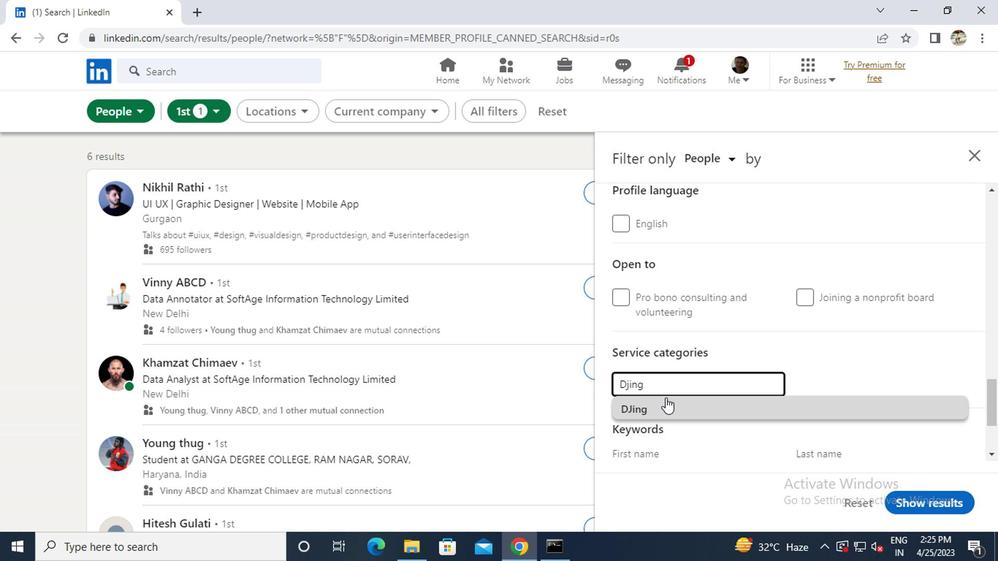 
Action: Mouse pressed left at (586, 400)
Screenshot: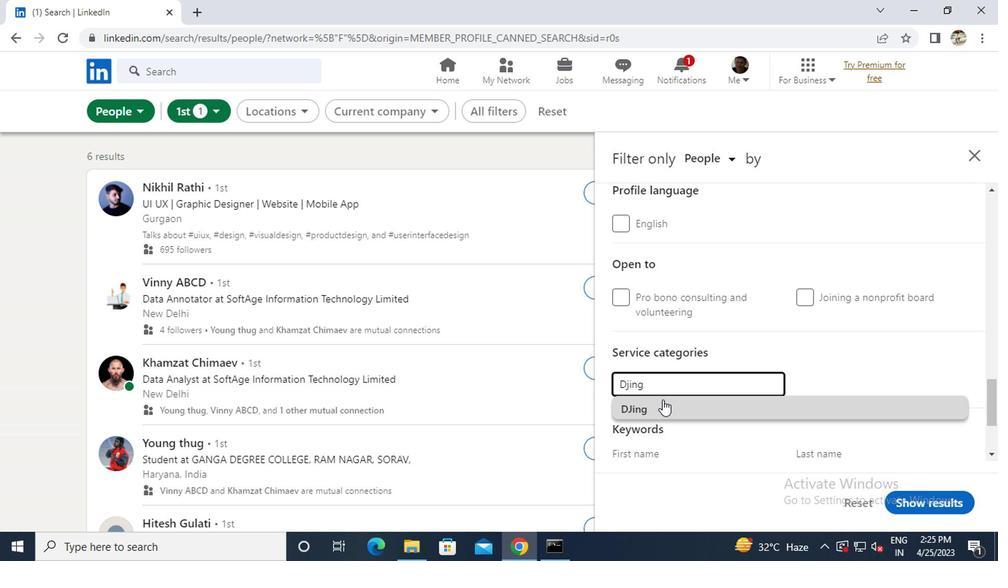 
Action: Mouse scrolled (586, 400) with delta (0, 0)
Screenshot: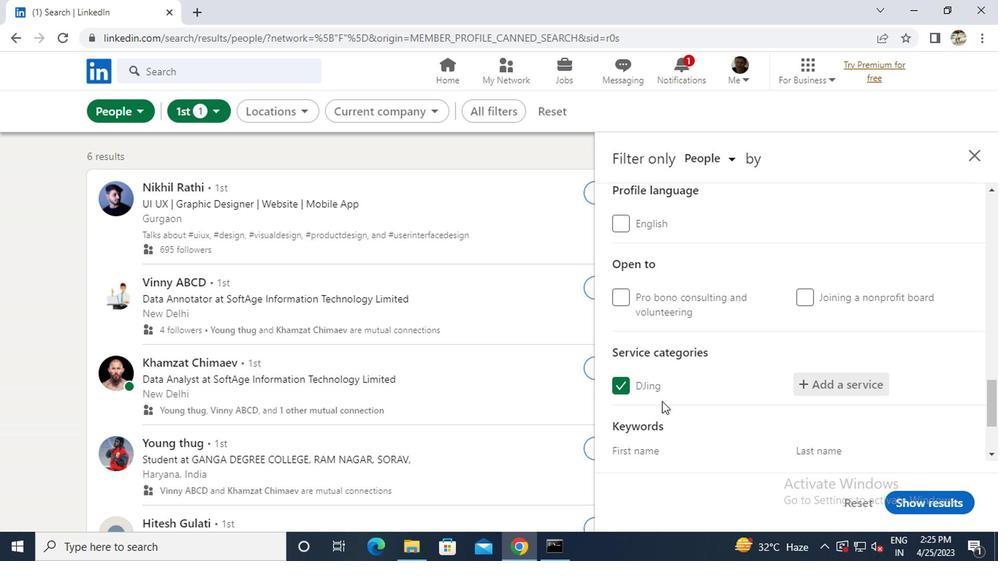 
Action: Mouse scrolled (586, 400) with delta (0, 0)
Screenshot: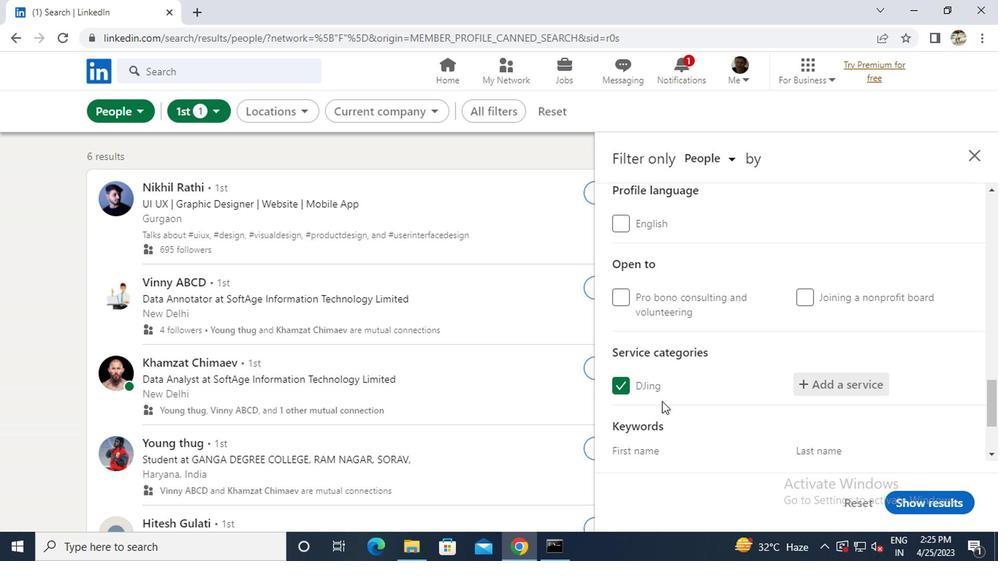
Action: Mouse moved to (585, 397)
Screenshot: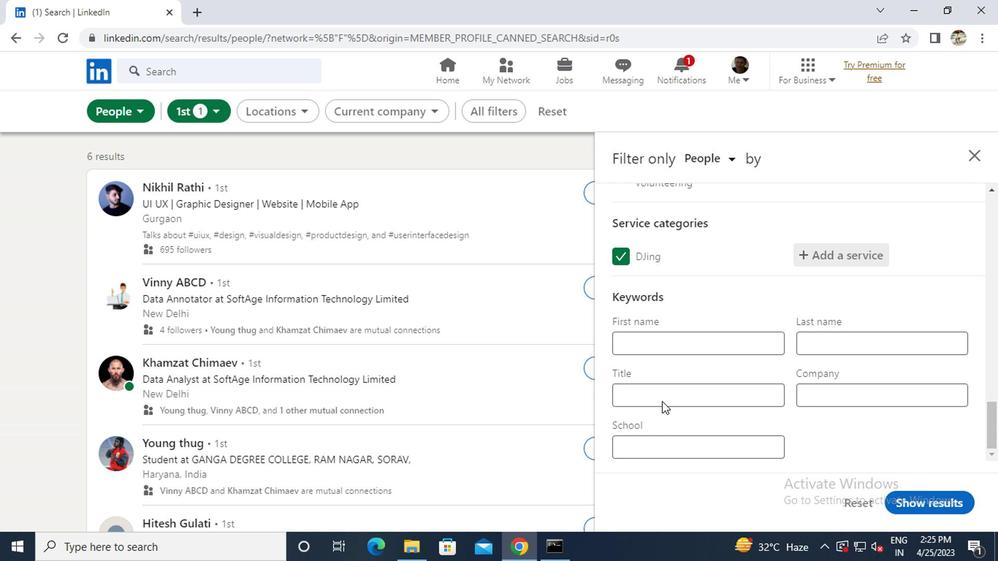 
Action: Mouse pressed left at (585, 397)
Screenshot: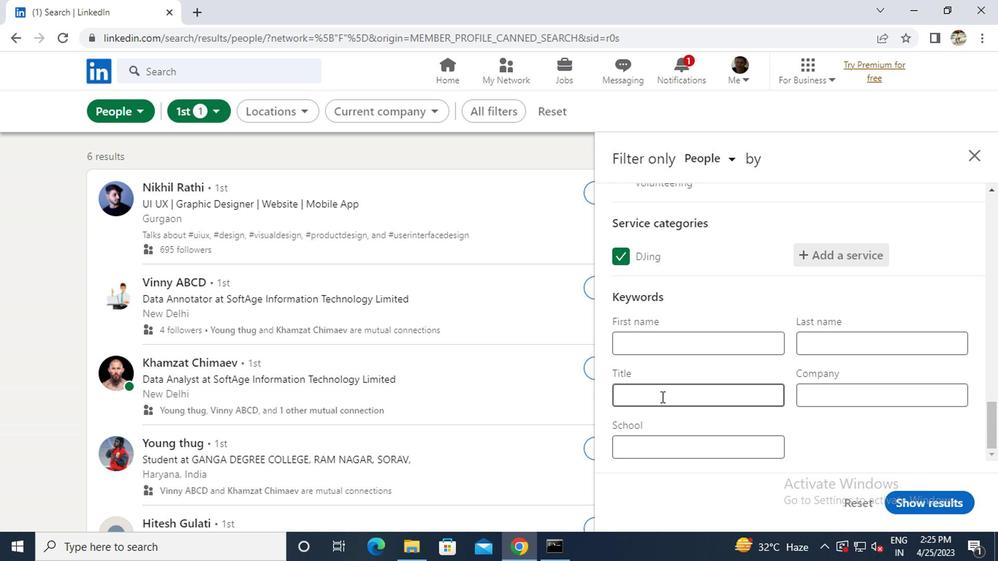 
Action: Key pressed <Key.caps_lock>E<Key.caps_lock>LECTRICIAN
Screenshot: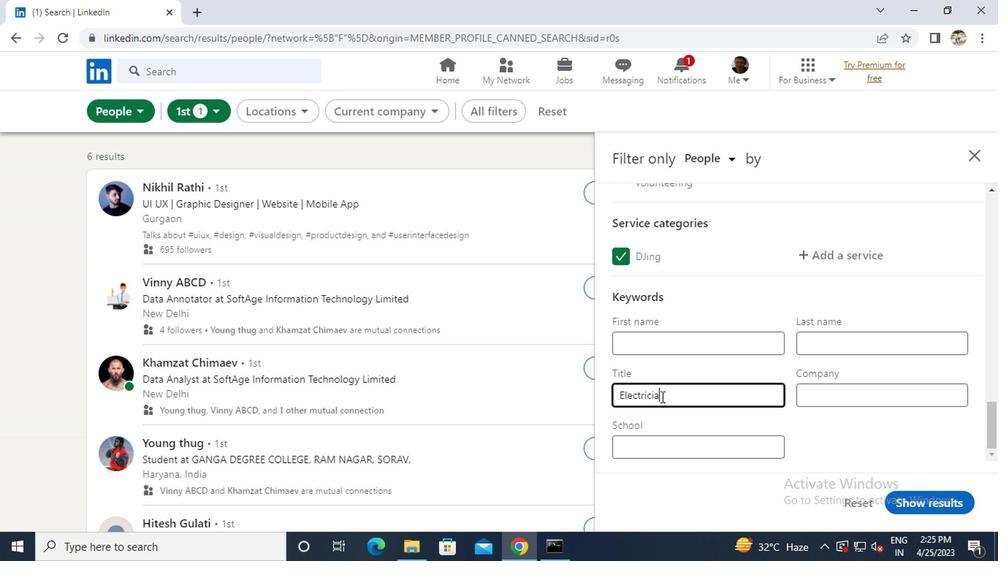 
Action: Mouse moved to (785, 471)
Screenshot: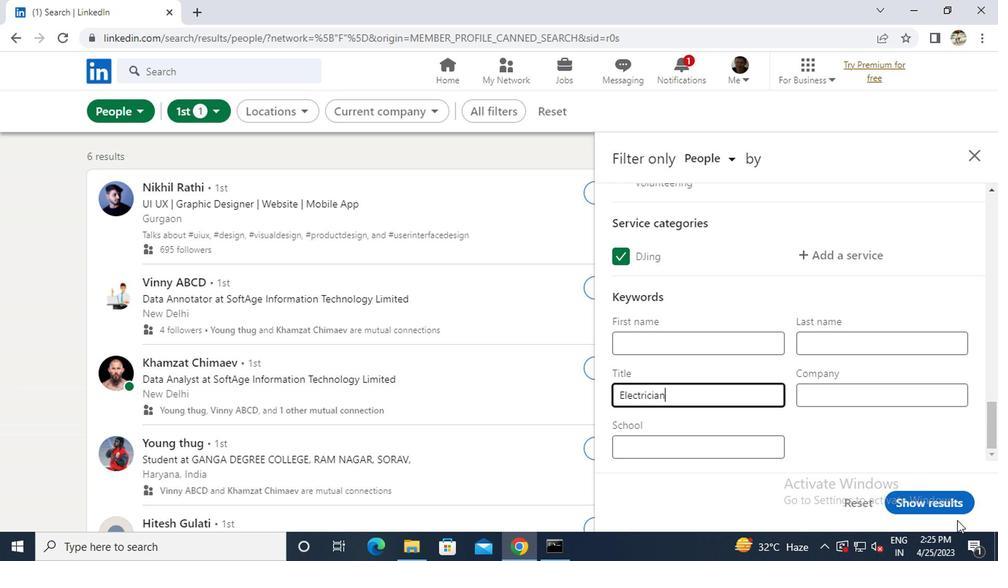 
Action: Mouse pressed left at (785, 471)
Screenshot: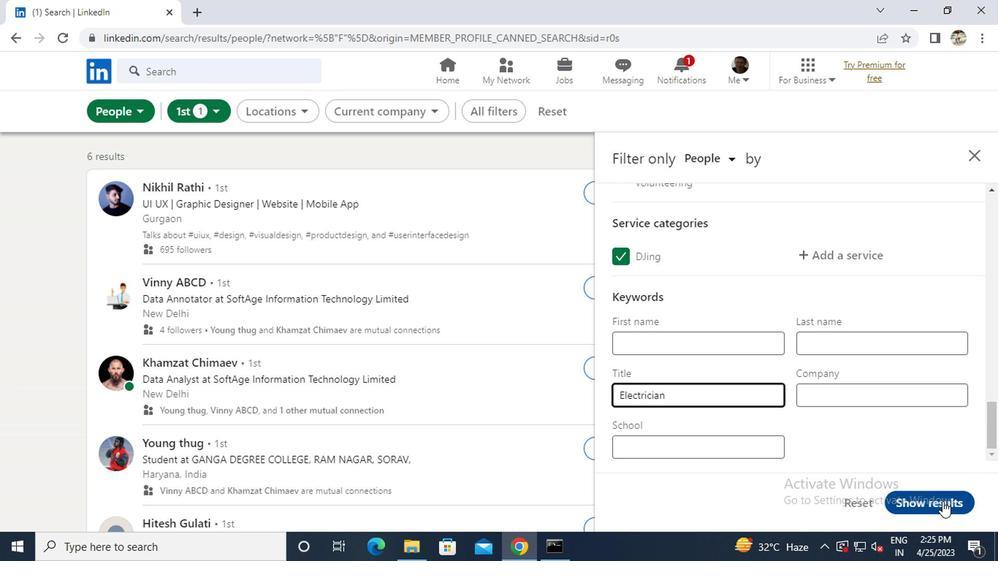 
Action: Mouse moved to (789, 469)
Screenshot: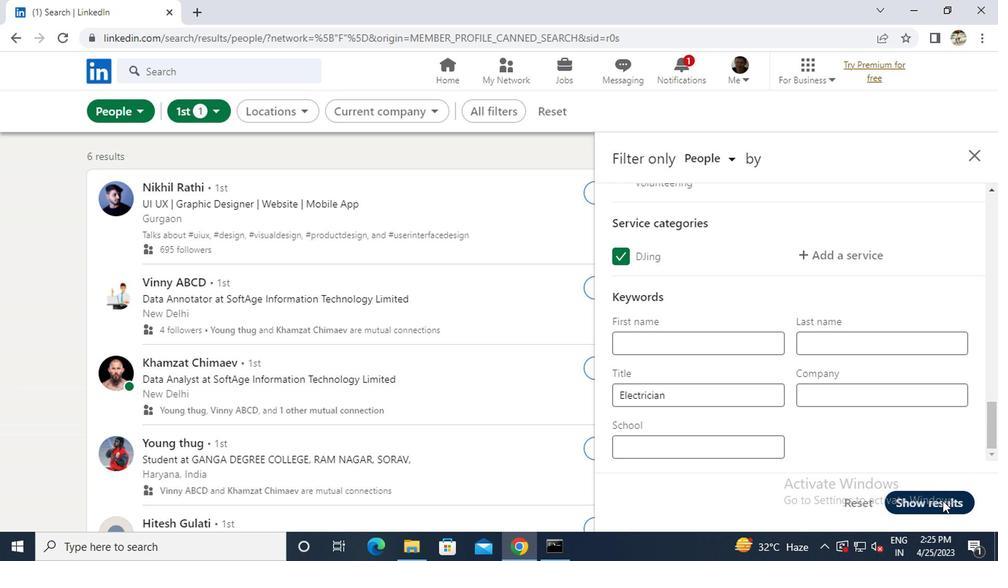 
